 Task: Look for space in Mantes-la-Jolie, France from 6th June, 2023 to 8th June, 2023 for 2 adults in price range Rs.7000 to Rs.12000. Place can be private room with 1  bedroom having 2 beds and 1 bathroom. Property type can be house, flat, guest house. Amenities needed are: wifi. Booking option can be shelf check-in. Required host language is English.
Action: Mouse pressed left at (460, 108)
Screenshot: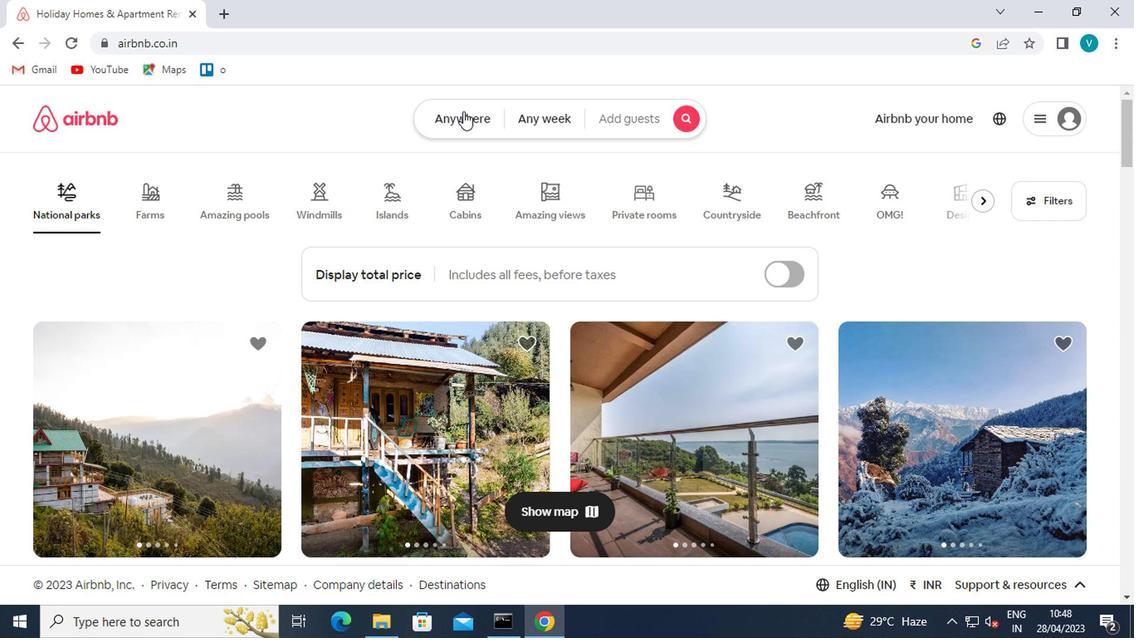 
Action: Mouse moved to (395, 182)
Screenshot: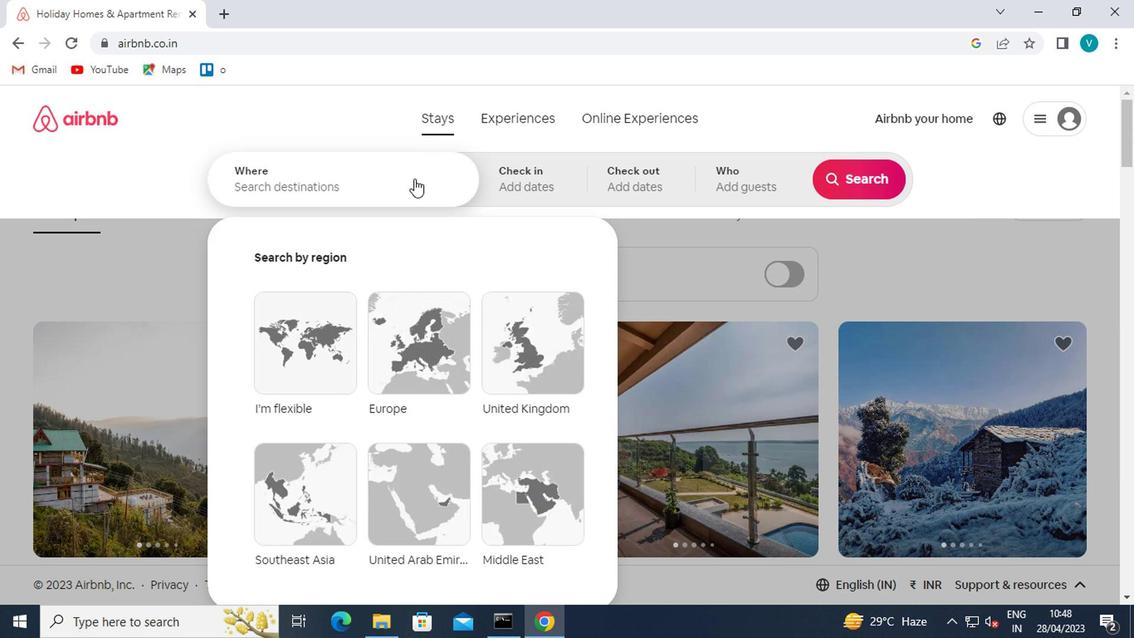 
Action: Mouse pressed left at (395, 182)
Screenshot: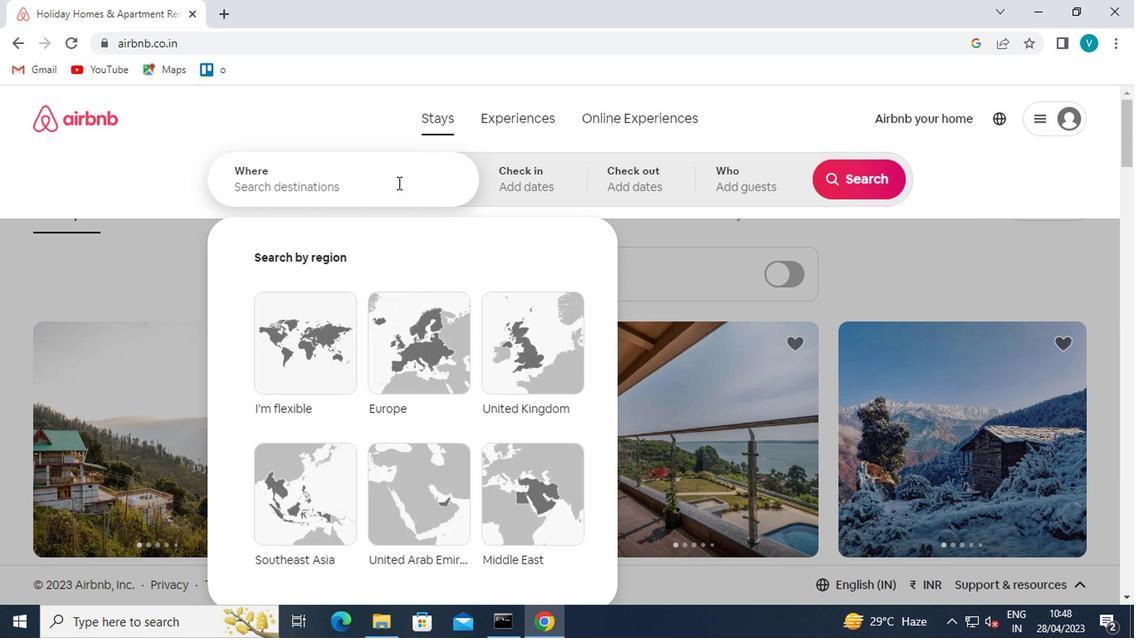 
Action: Key pressed m<Key.caps_lock>antes<Key.down><Key.enter>
Screenshot: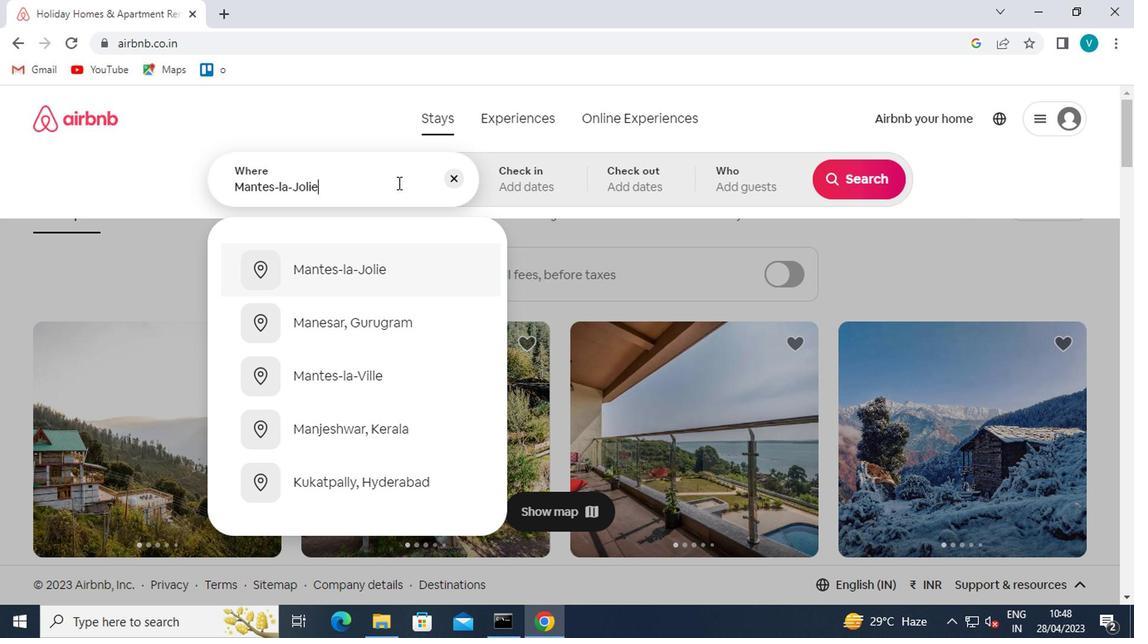 
Action: Mouse moved to (844, 309)
Screenshot: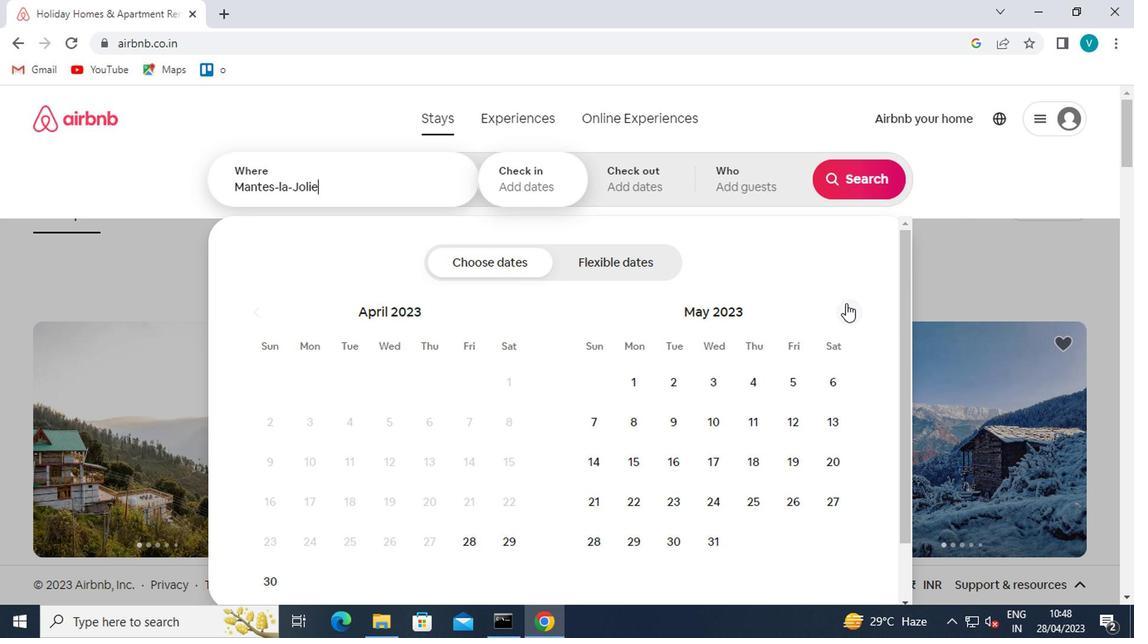 
Action: Mouse pressed left at (844, 309)
Screenshot: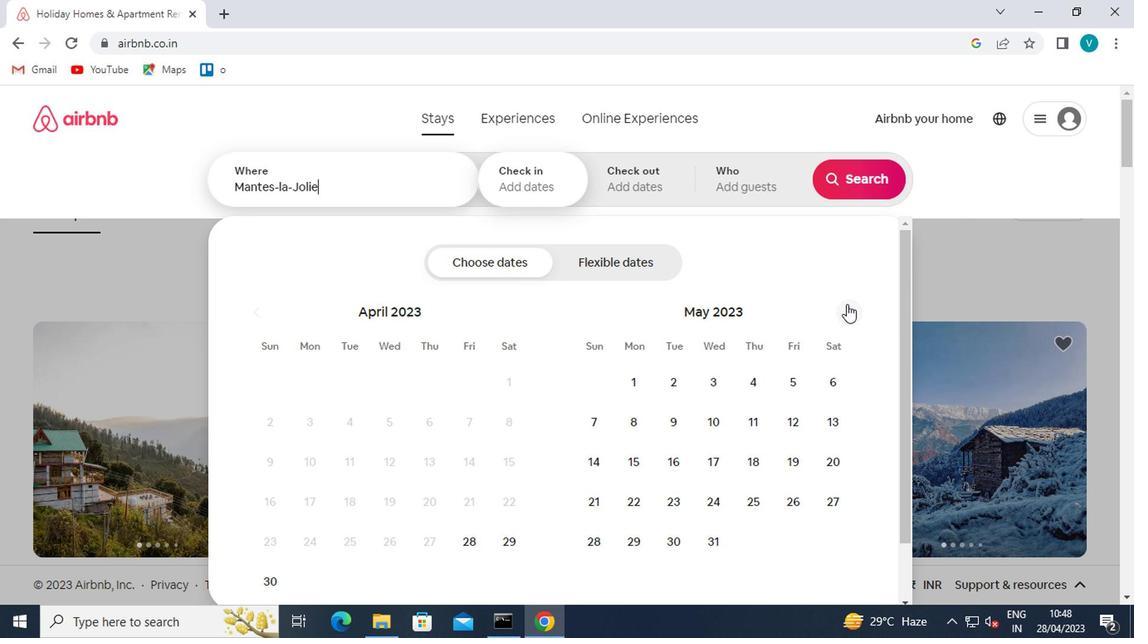 
Action: Mouse moved to (671, 429)
Screenshot: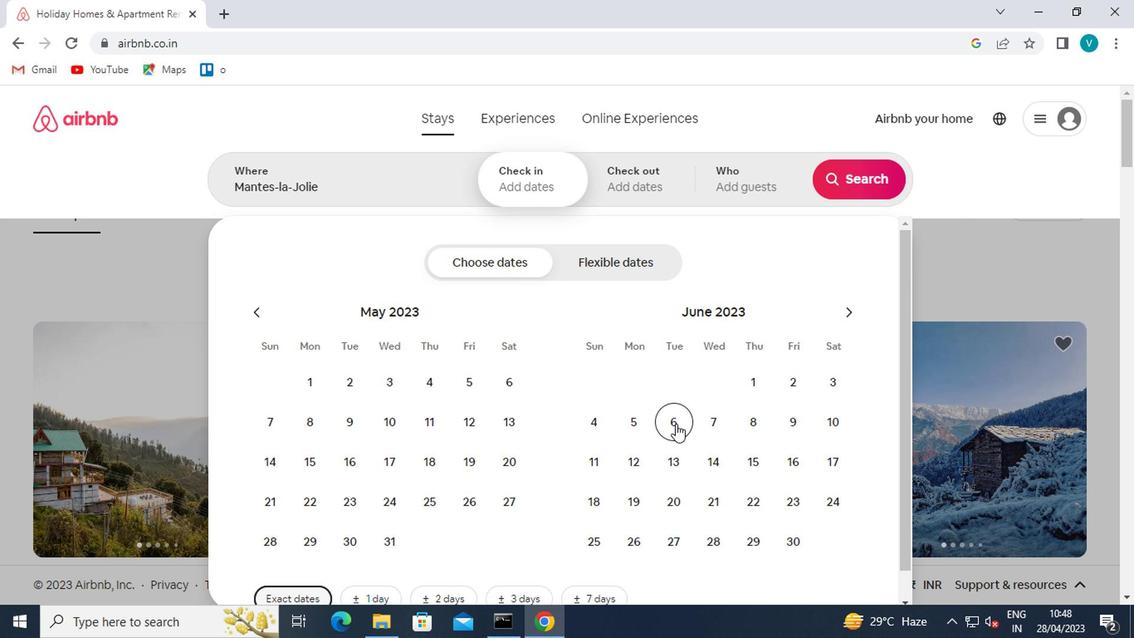 
Action: Mouse pressed left at (671, 429)
Screenshot: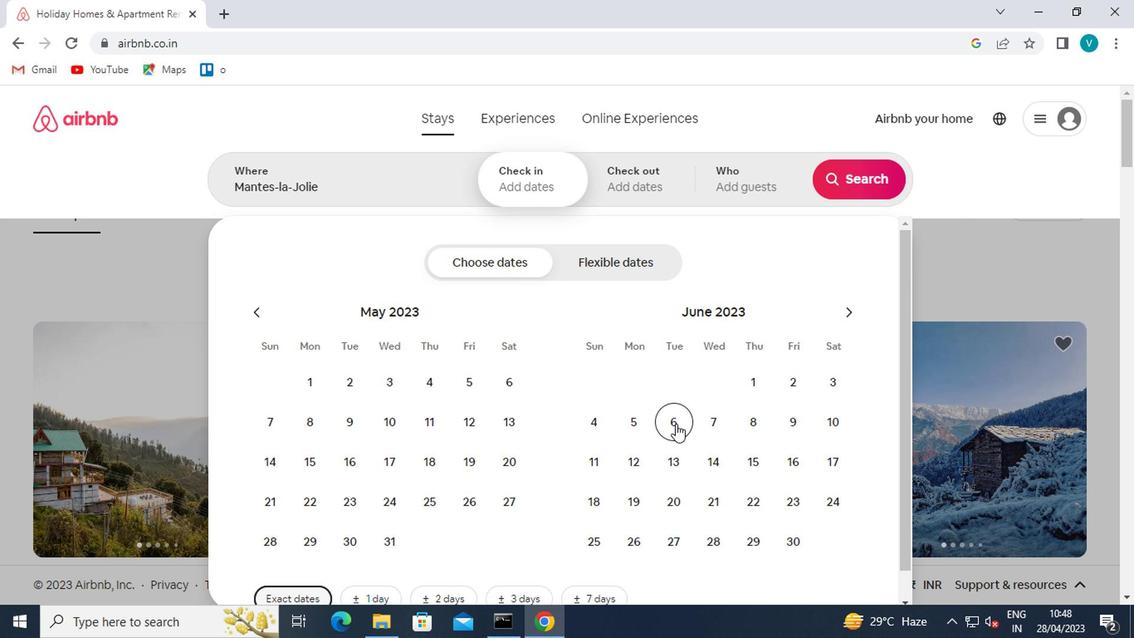 
Action: Mouse moved to (751, 424)
Screenshot: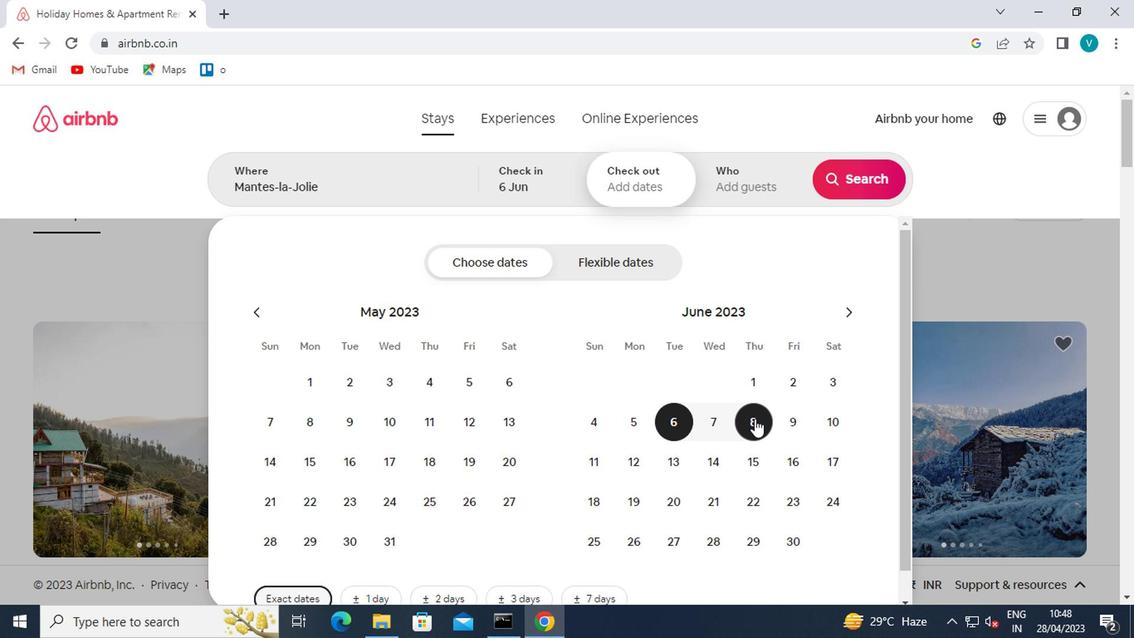 
Action: Mouse pressed left at (751, 424)
Screenshot: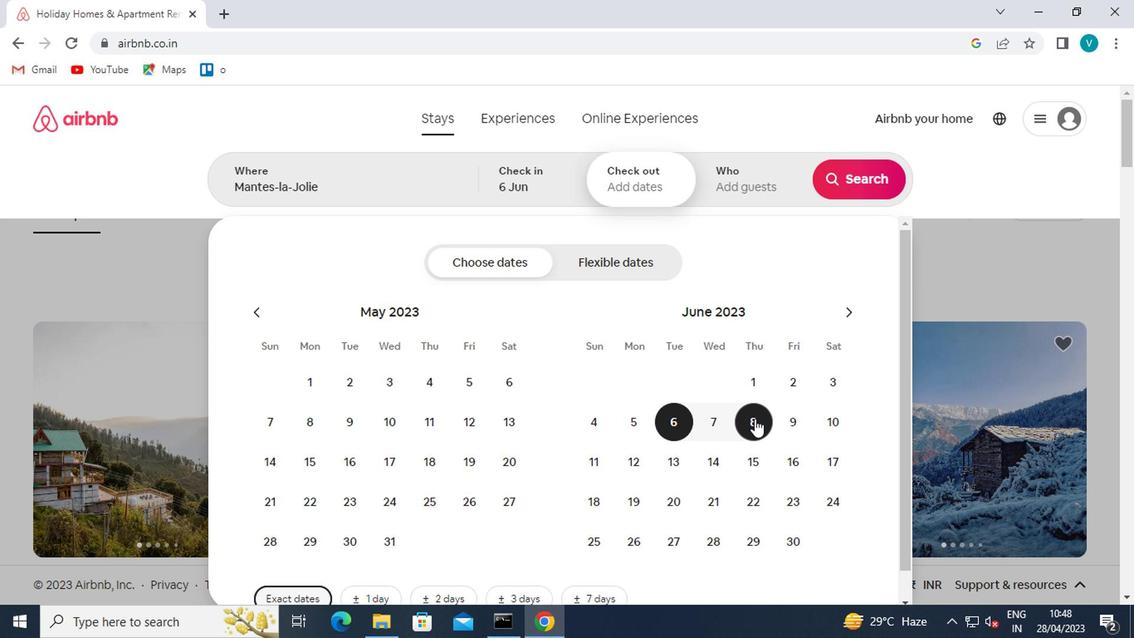 
Action: Mouse moved to (747, 192)
Screenshot: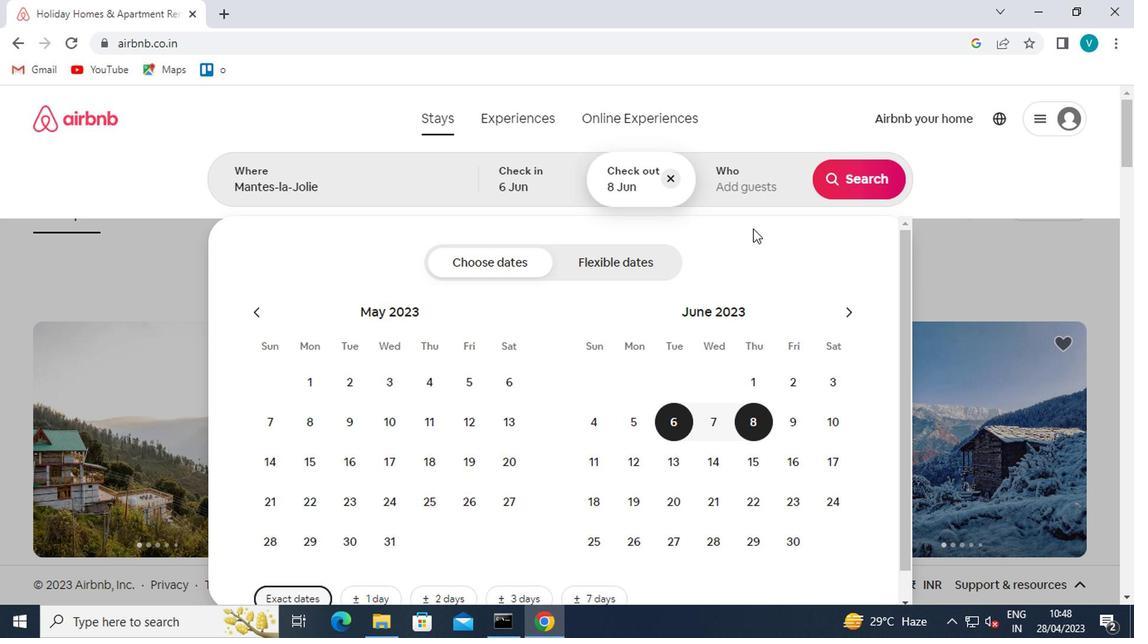 
Action: Mouse pressed left at (747, 192)
Screenshot: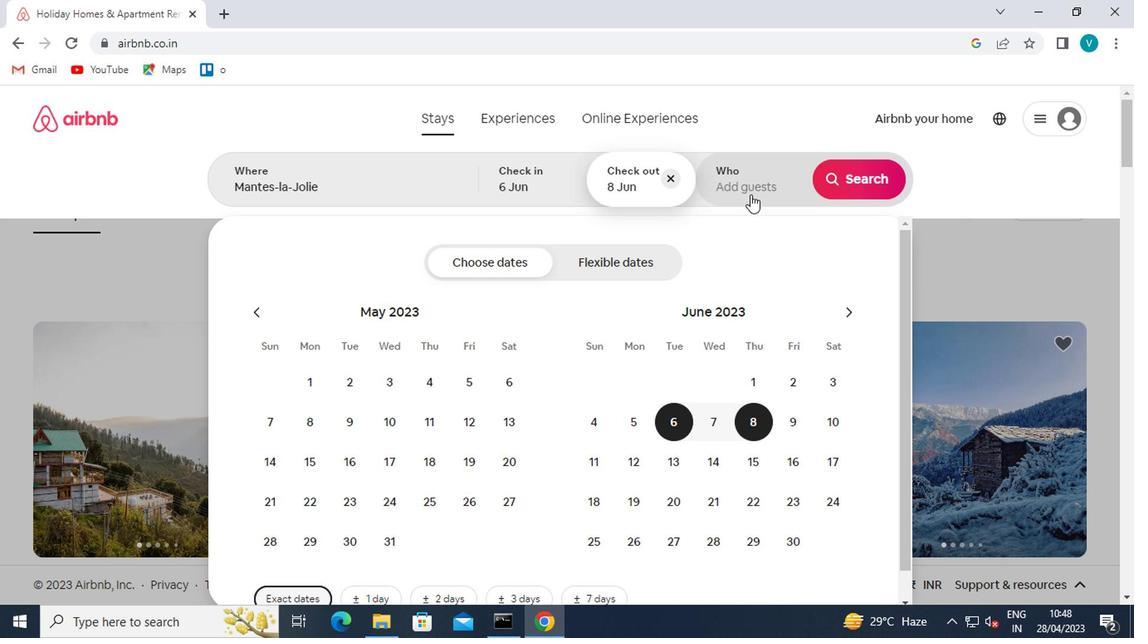 
Action: Mouse moved to (867, 274)
Screenshot: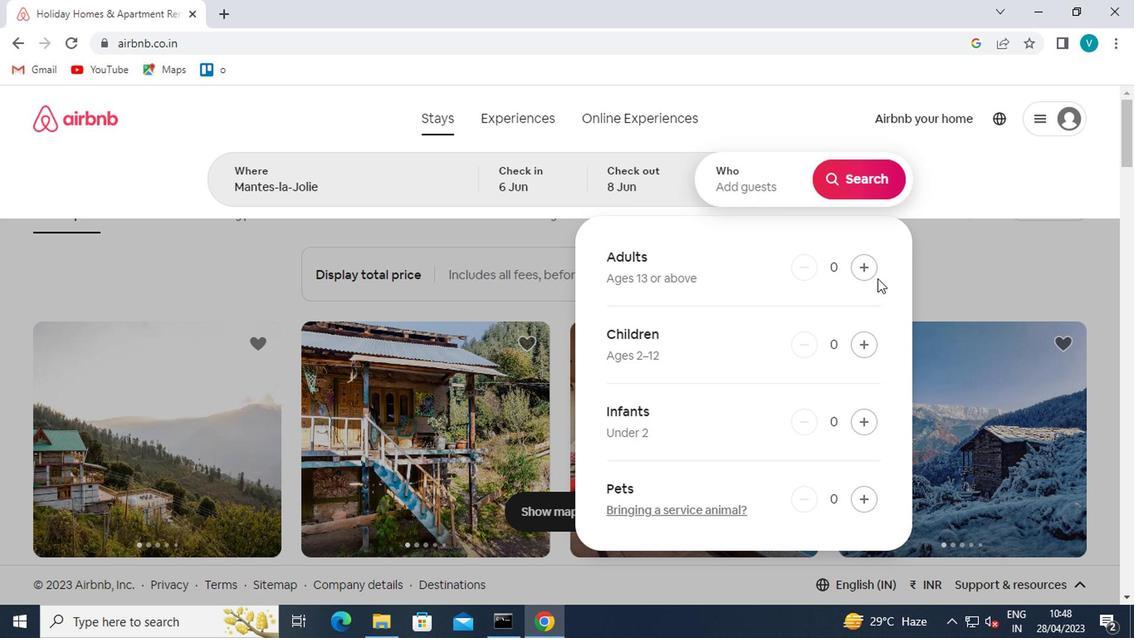 
Action: Mouse pressed left at (867, 274)
Screenshot: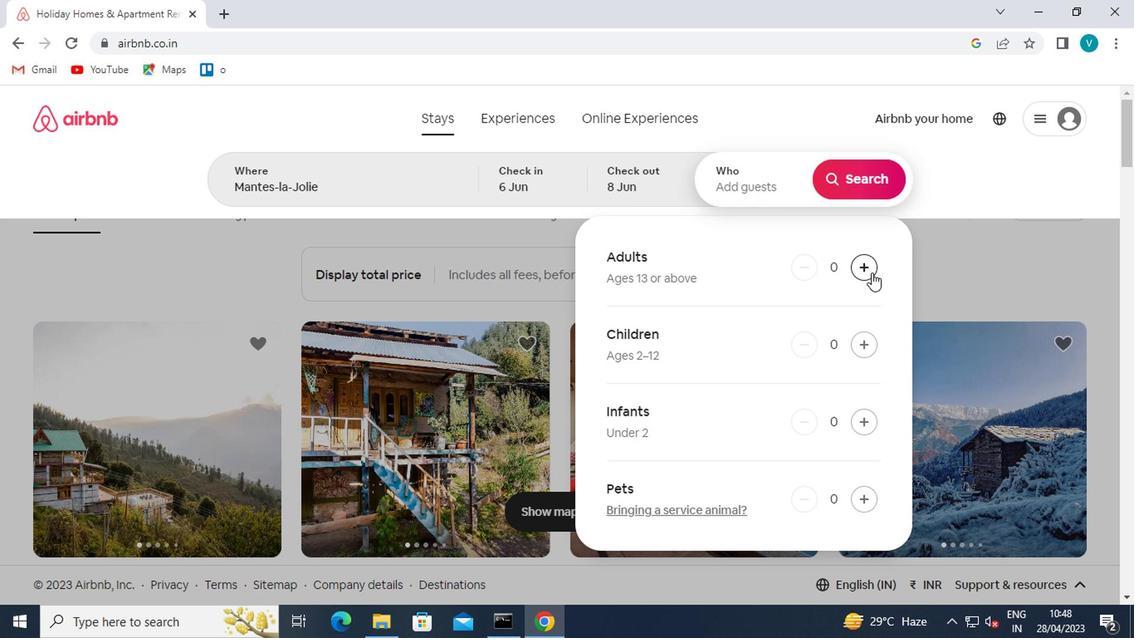 
Action: Mouse pressed left at (867, 274)
Screenshot: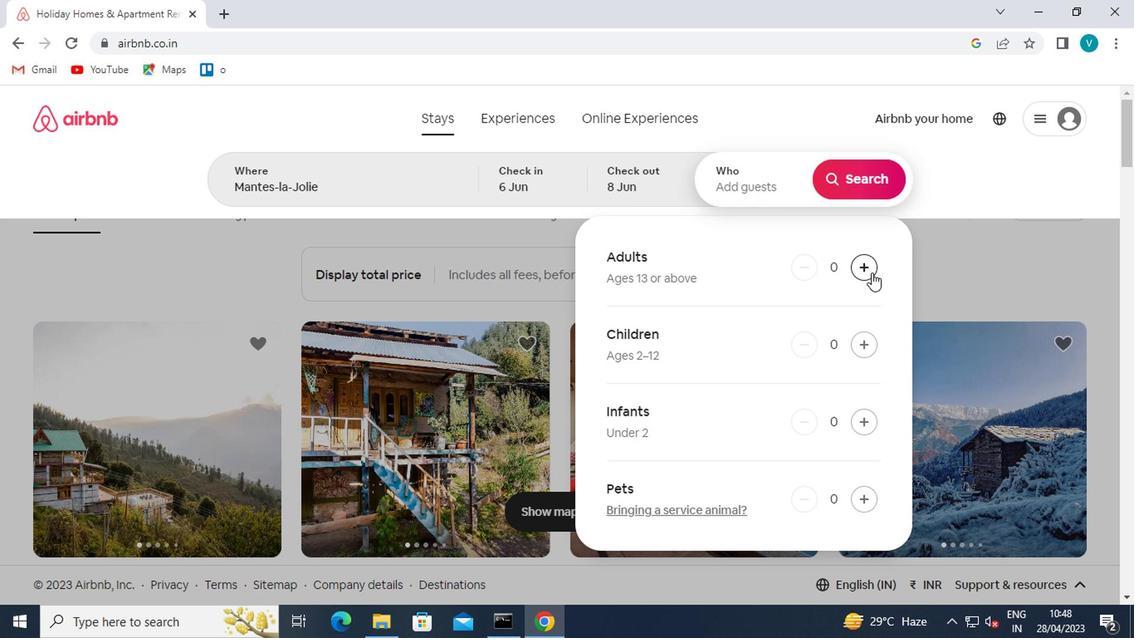 
Action: Mouse moved to (869, 174)
Screenshot: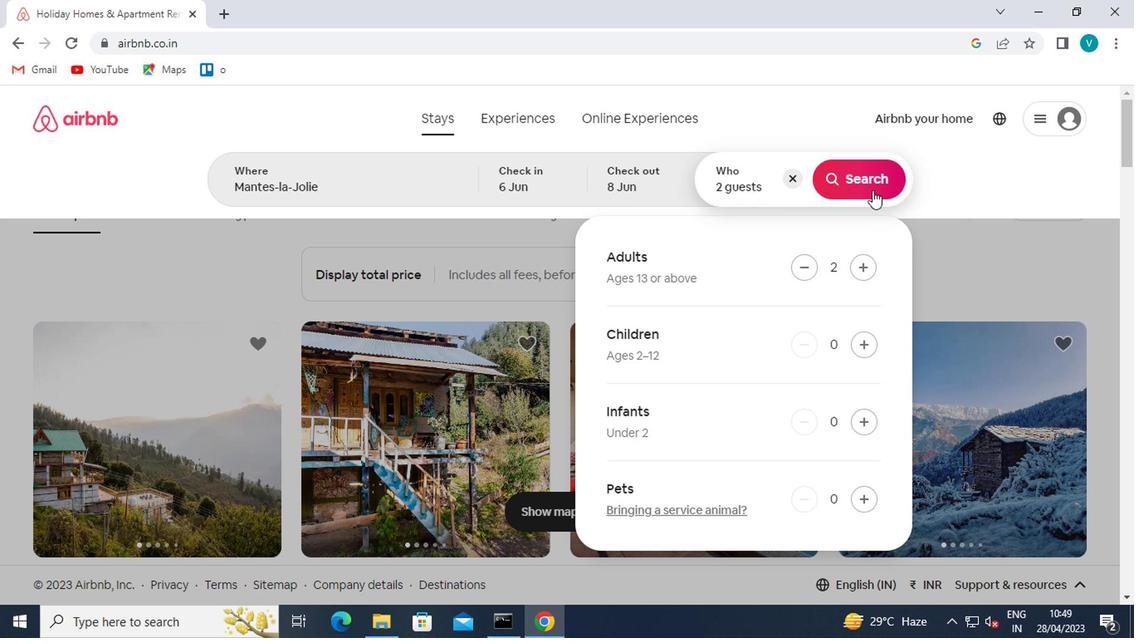 
Action: Mouse pressed left at (869, 174)
Screenshot: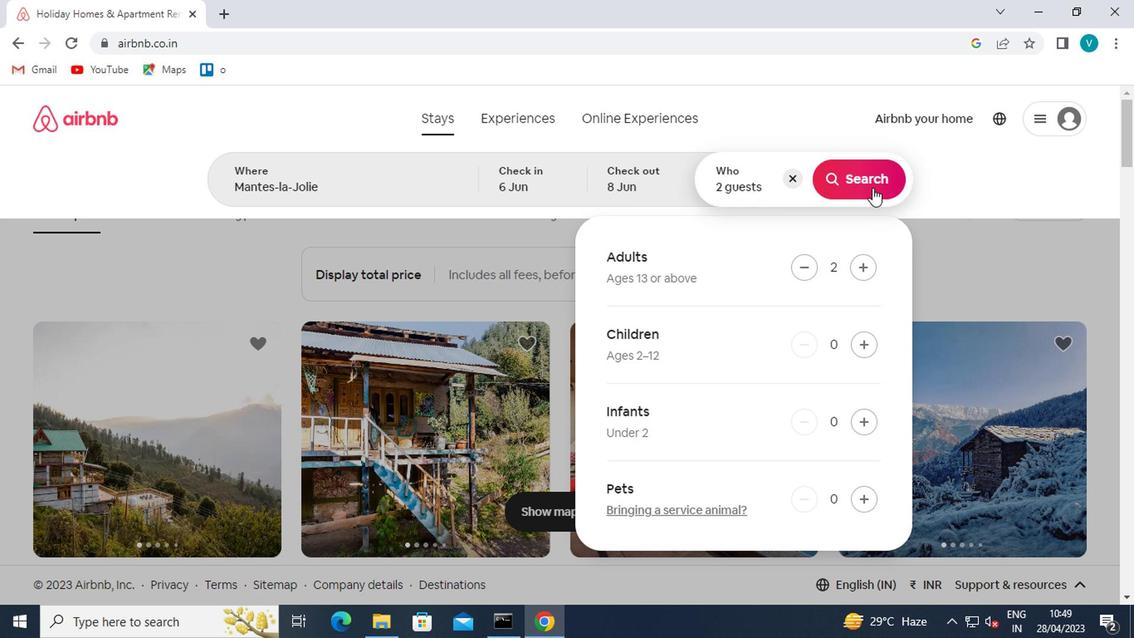
Action: Mouse moved to (1063, 174)
Screenshot: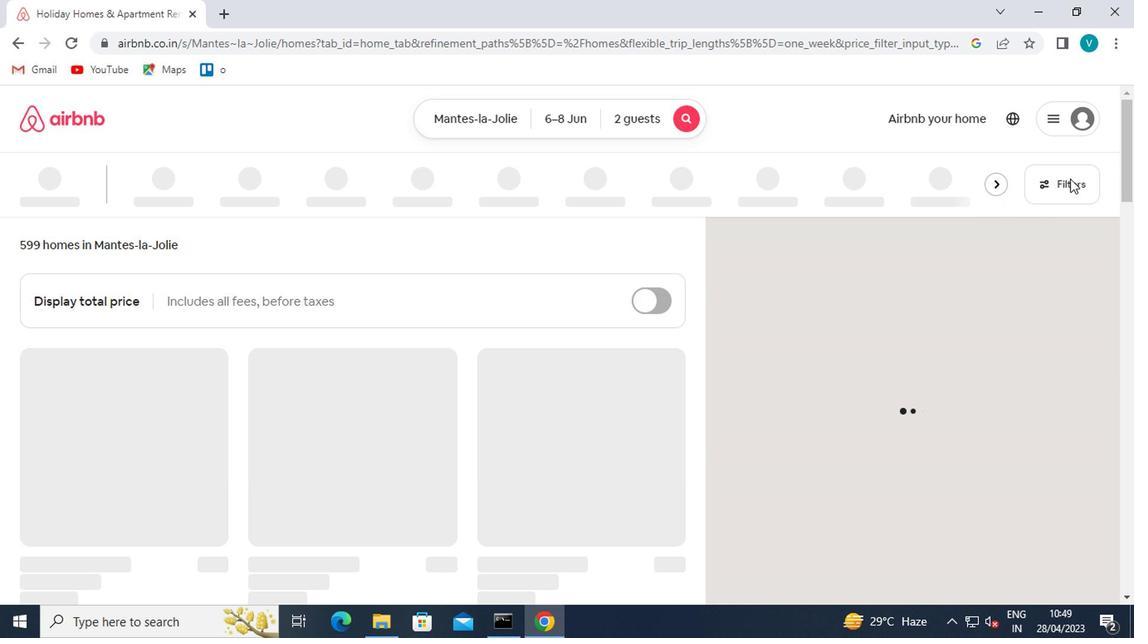 
Action: Mouse pressed left at (1063, 174)
Screenshot: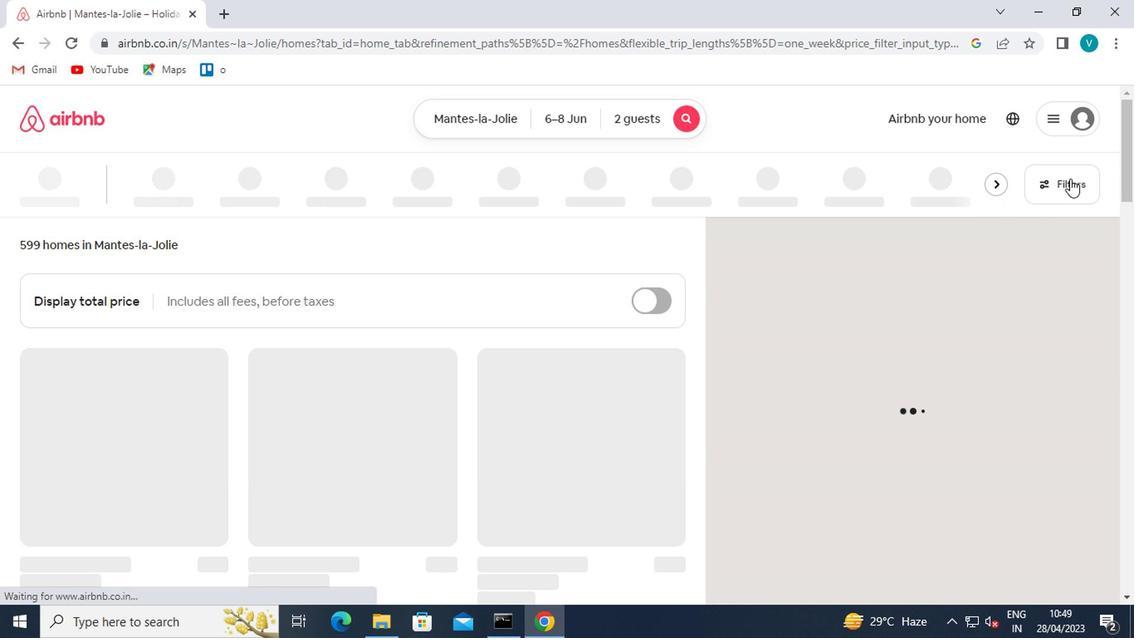 
Action: Mouse moved to (524, 403)
Screenshot: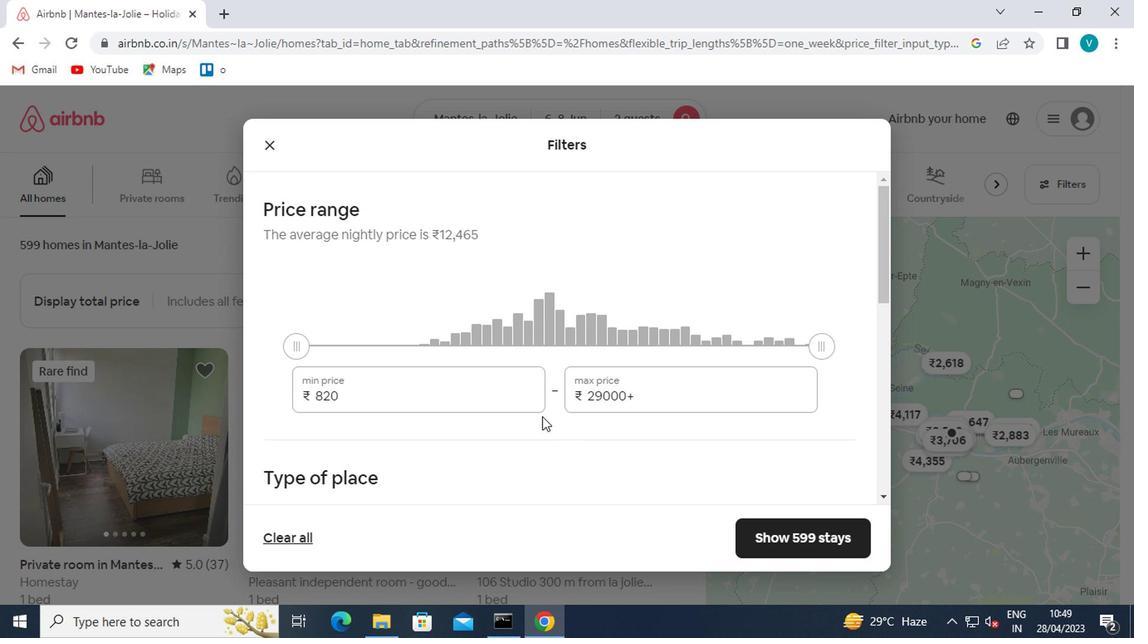 
Action: Mouse pressed left at (524, 403)
Screenshot: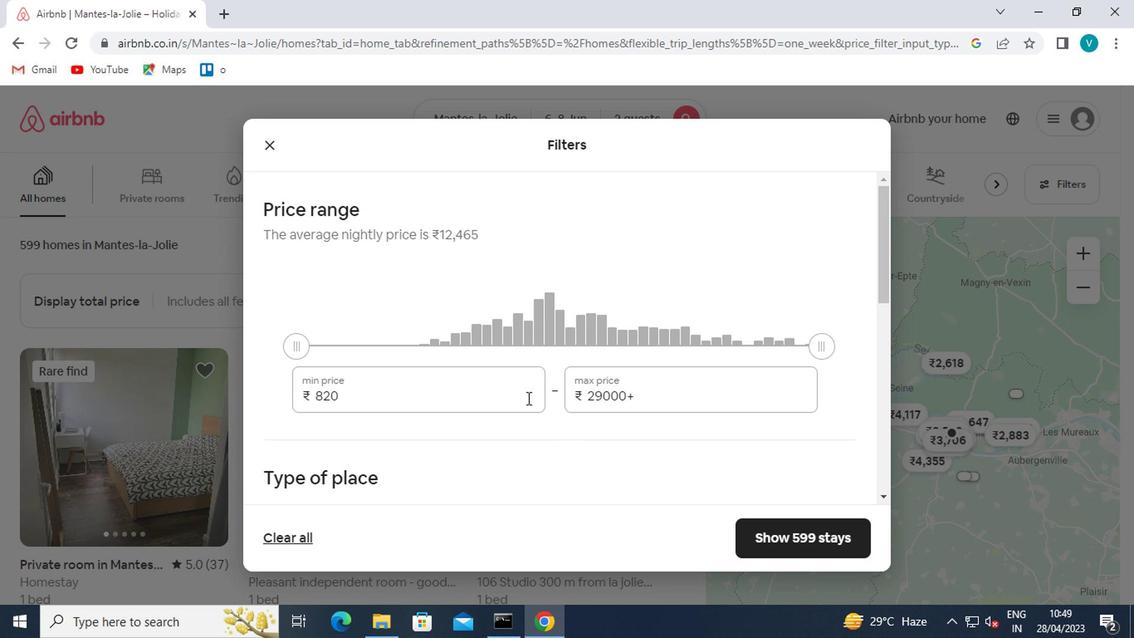 
Action: Key pressed <Key.backspace><Key.backspace><Key.backspace><Key.backspace><Key.backspace>7000<Key.tab>12000
Screenshot: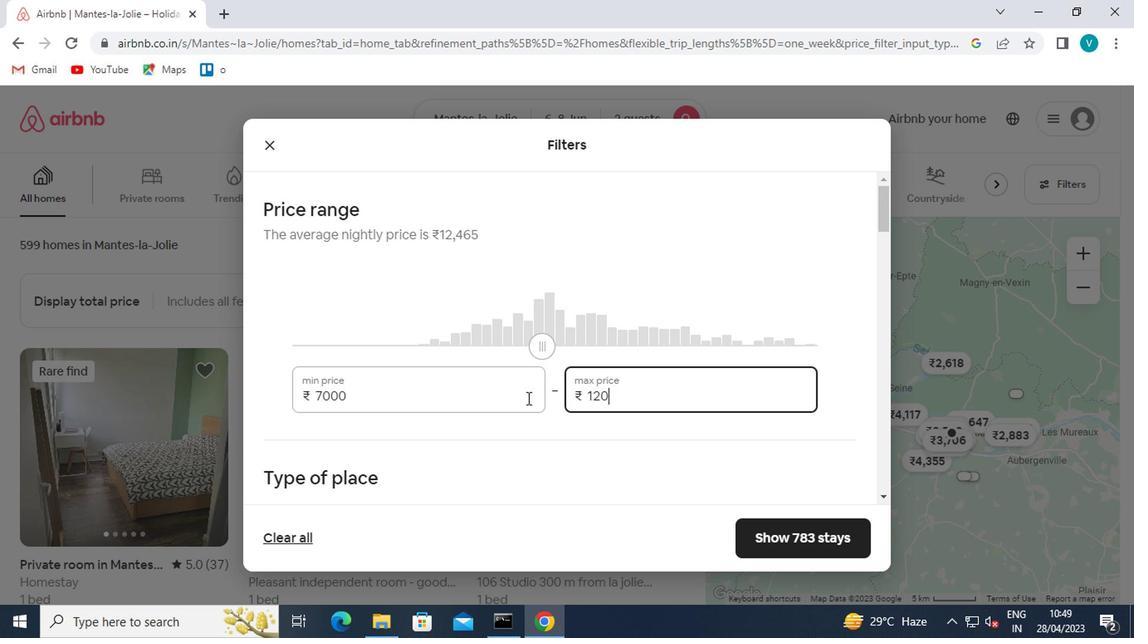 
Action: Mouse scrolled (524, 401) with delta (0, -1)
Screenshot: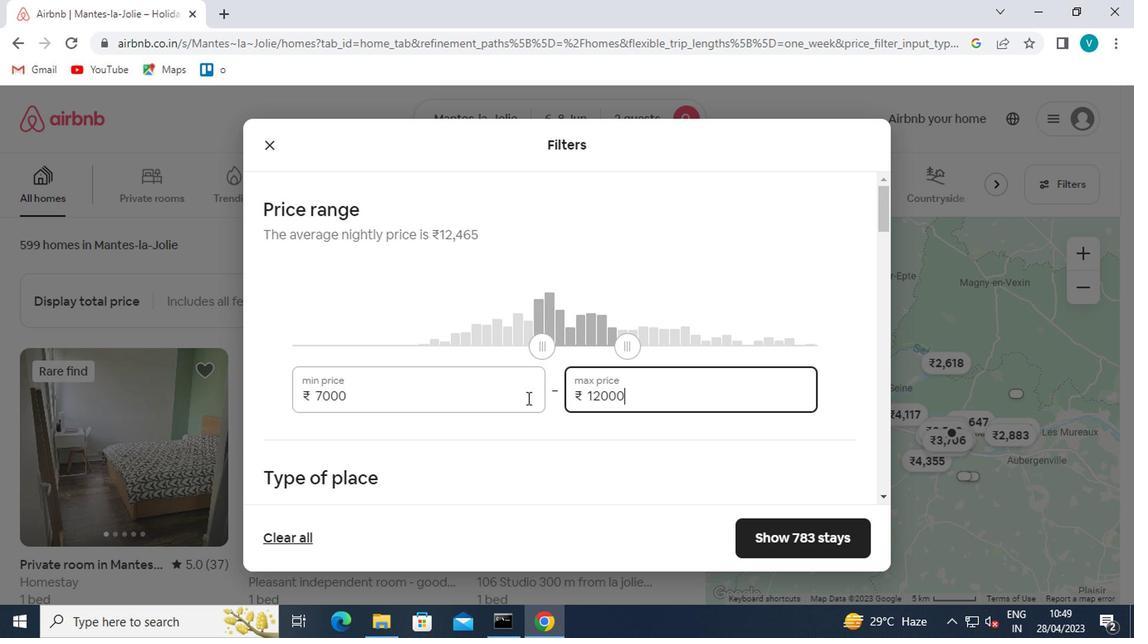 
Action: Mouse scrolled (524, 401) with delta (0, -1)
Screenshot: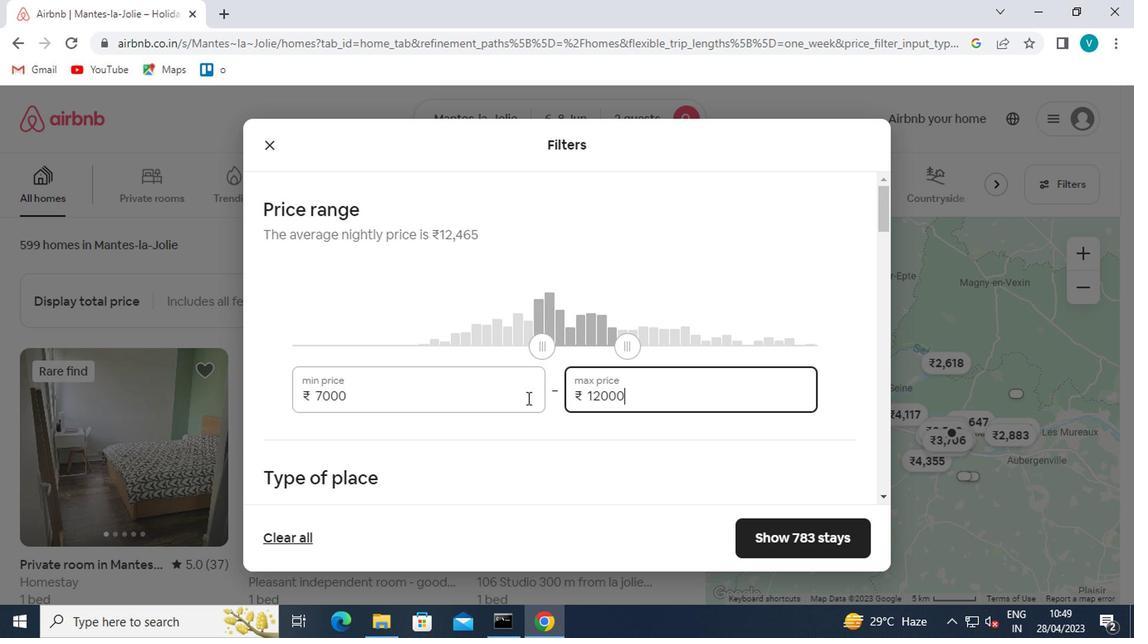 
Action: Mouse moved to (582, 375)
Screenshot: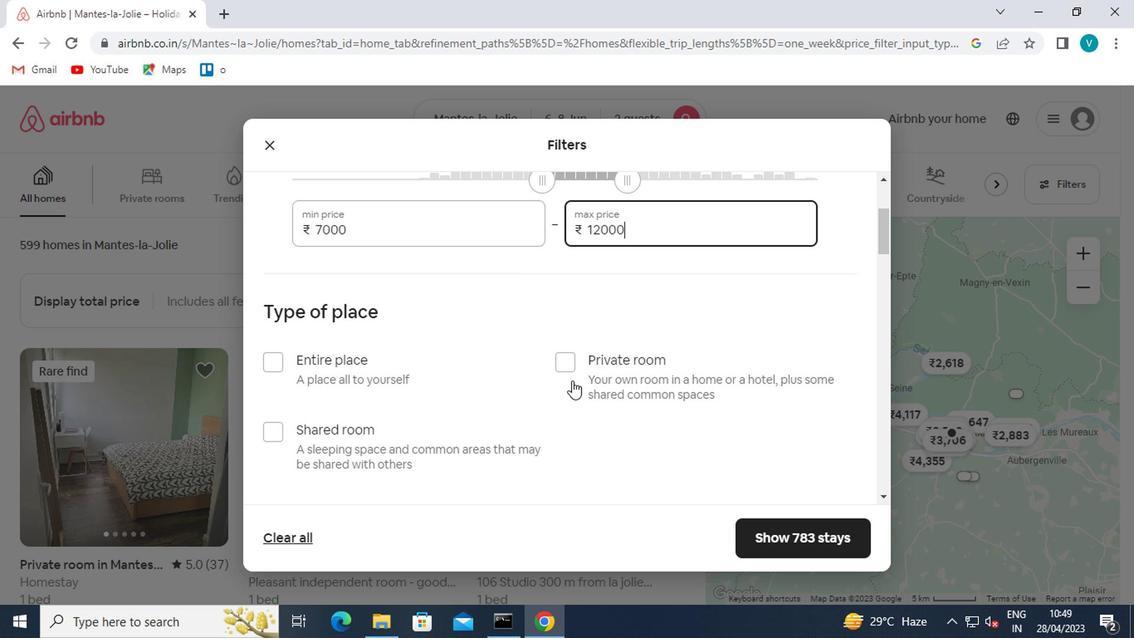 
Action: Mouse pressed left at (582, 375)
Screenshot: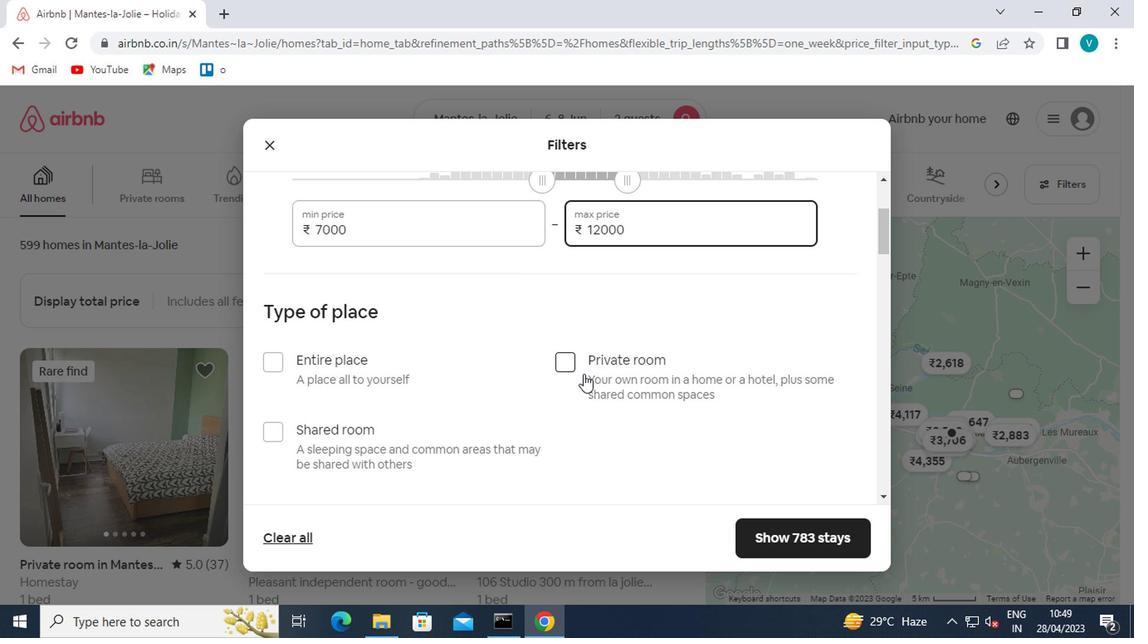 
Action: Mouse moved to (565, 372)
Screenshot: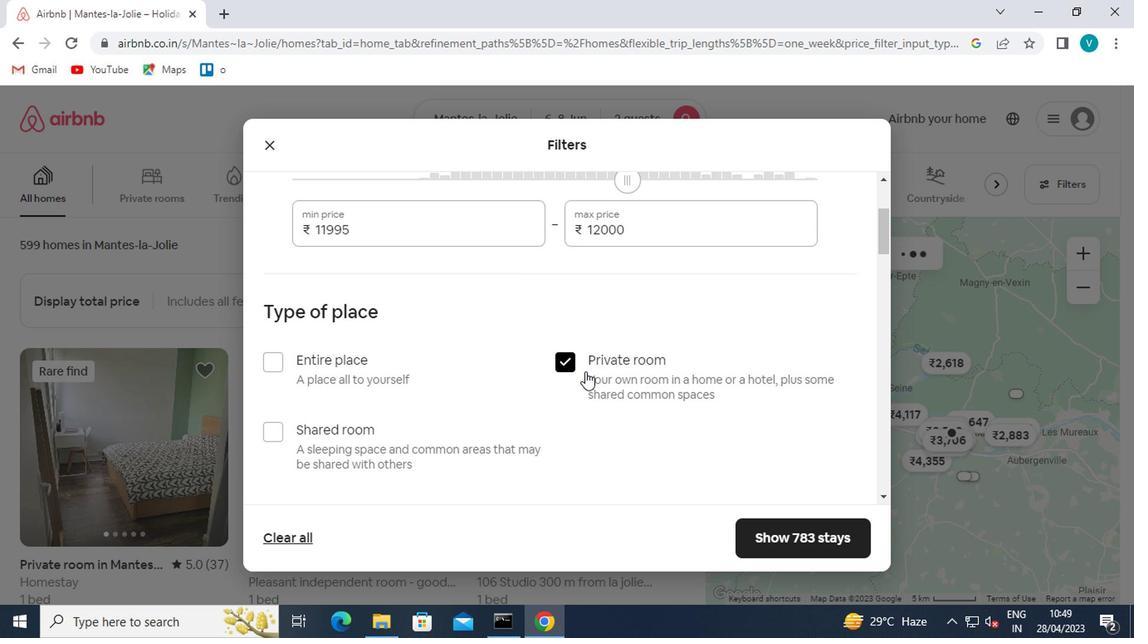 
Action: Mouse scrolled (565, 371) with delta (0, -1)
Screenshot: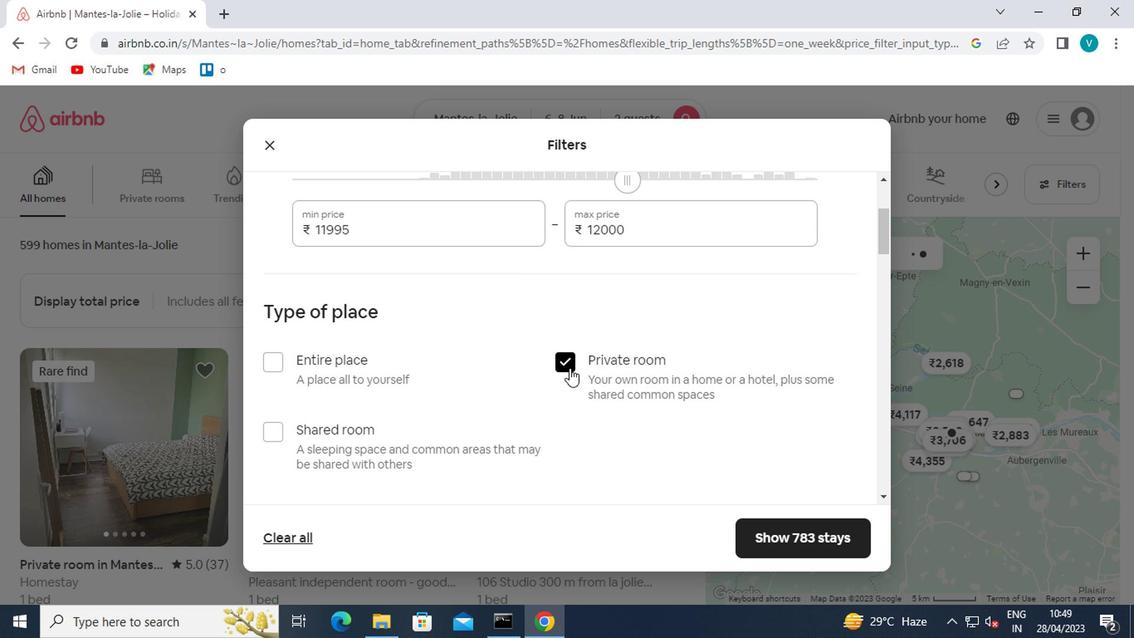 
Action: Mouse scrolled (565, 371) with delta (0, -1)
Screenshot: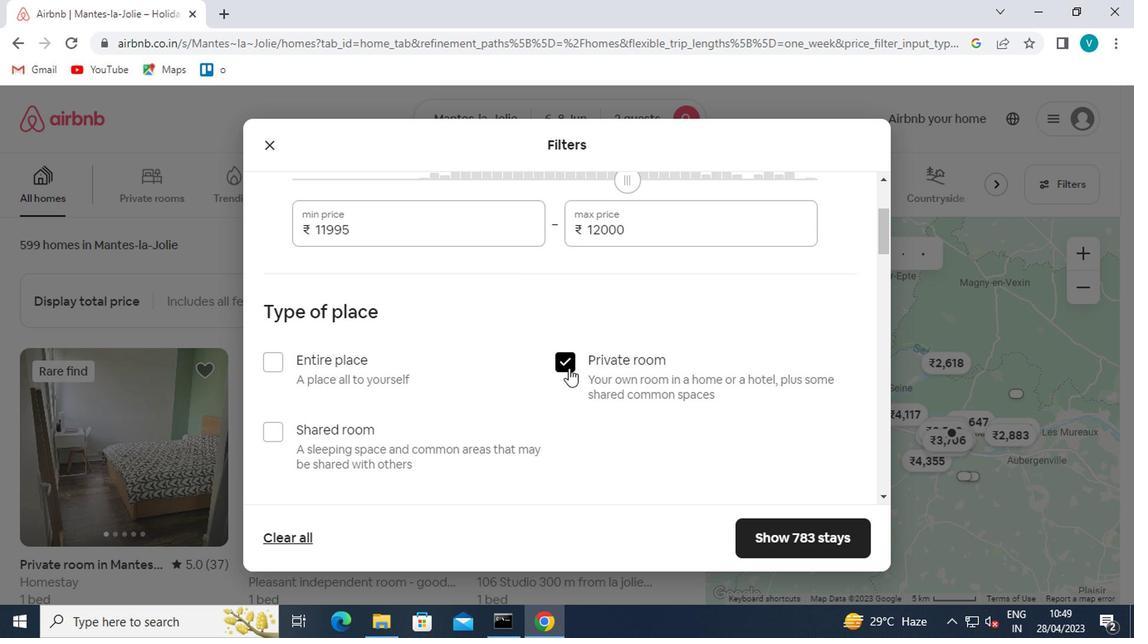
Action: Mouse moved to (550, 381)
Screenshot: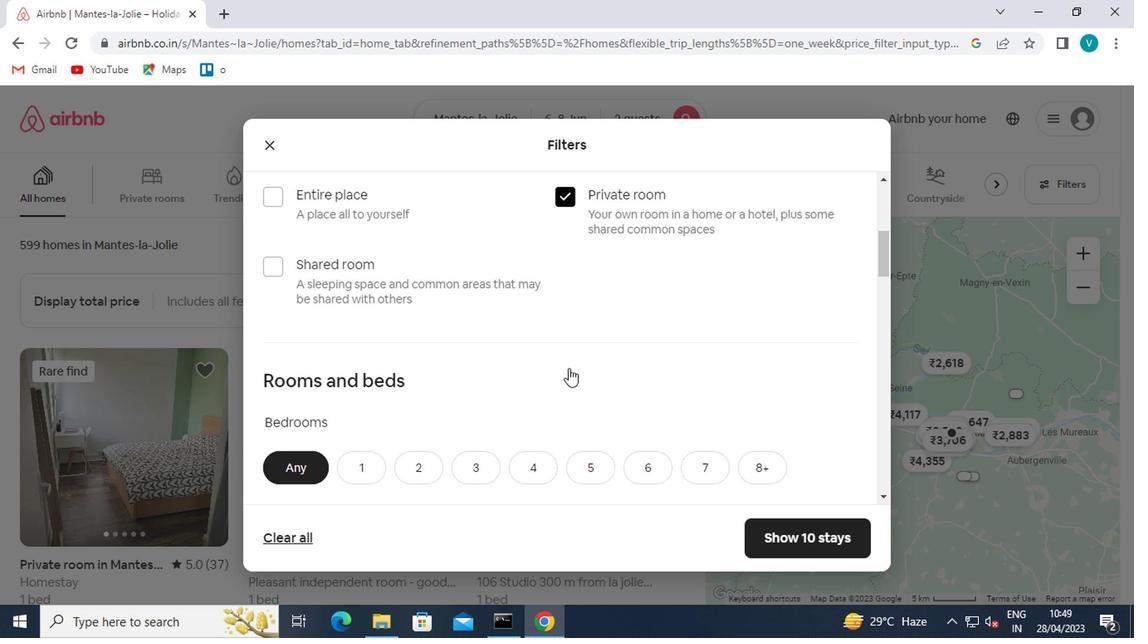 
Action: Mouse scrolled (550, 380) with delta (0, -1)
Screenshot: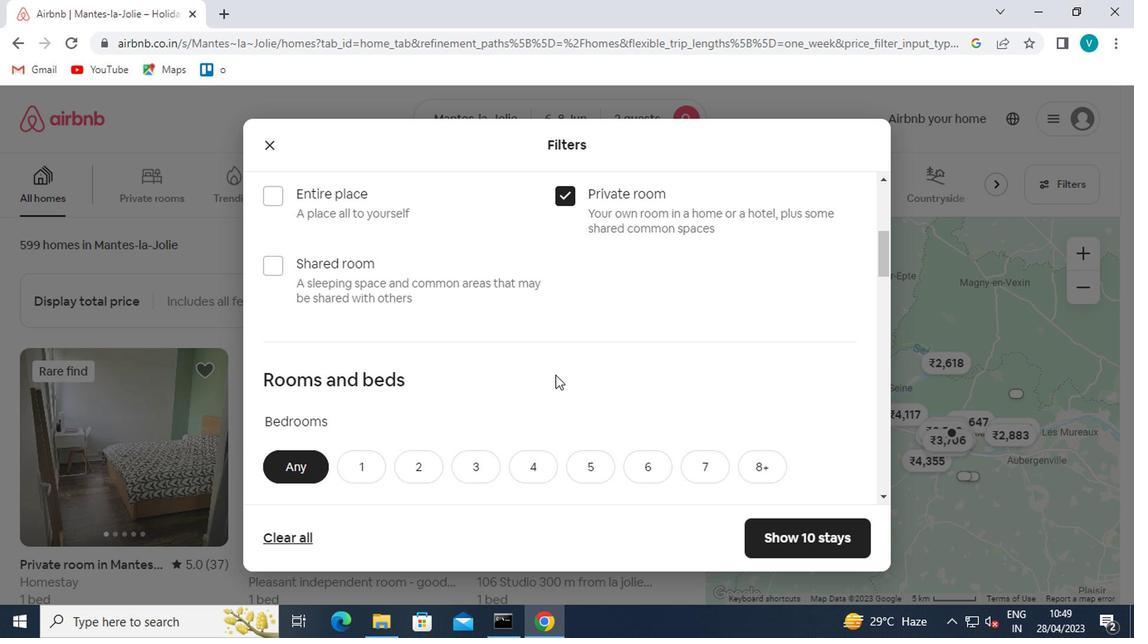
Action: Mouse scrolled (550, 380) with delta (0, -1)
Screenshot: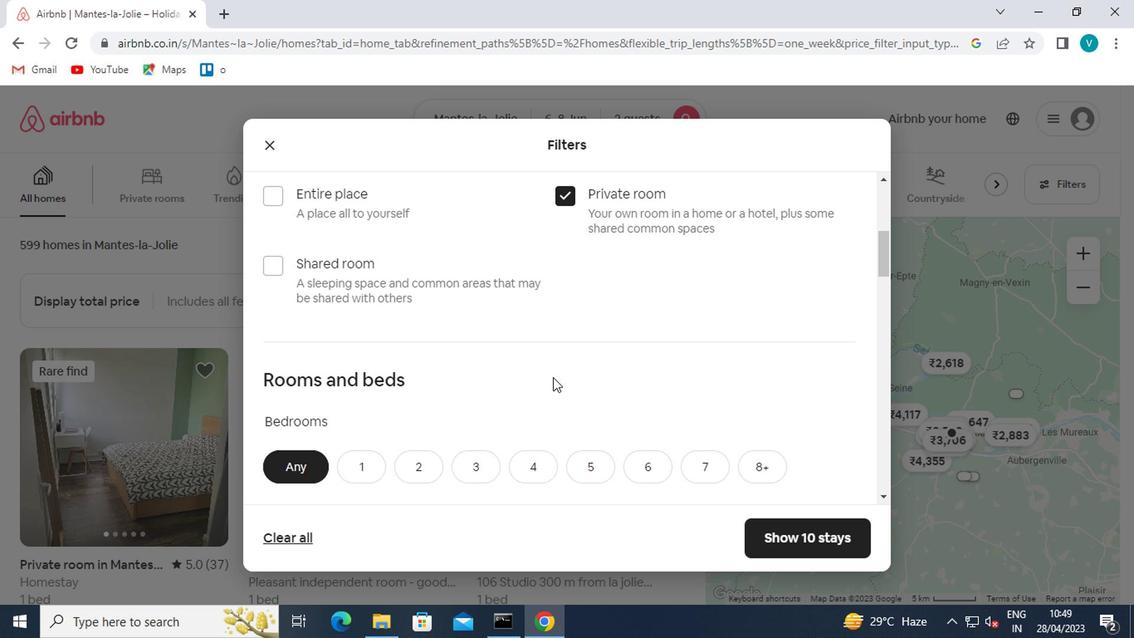 
Action: Mouse moved to (354, 292)
Screenshot: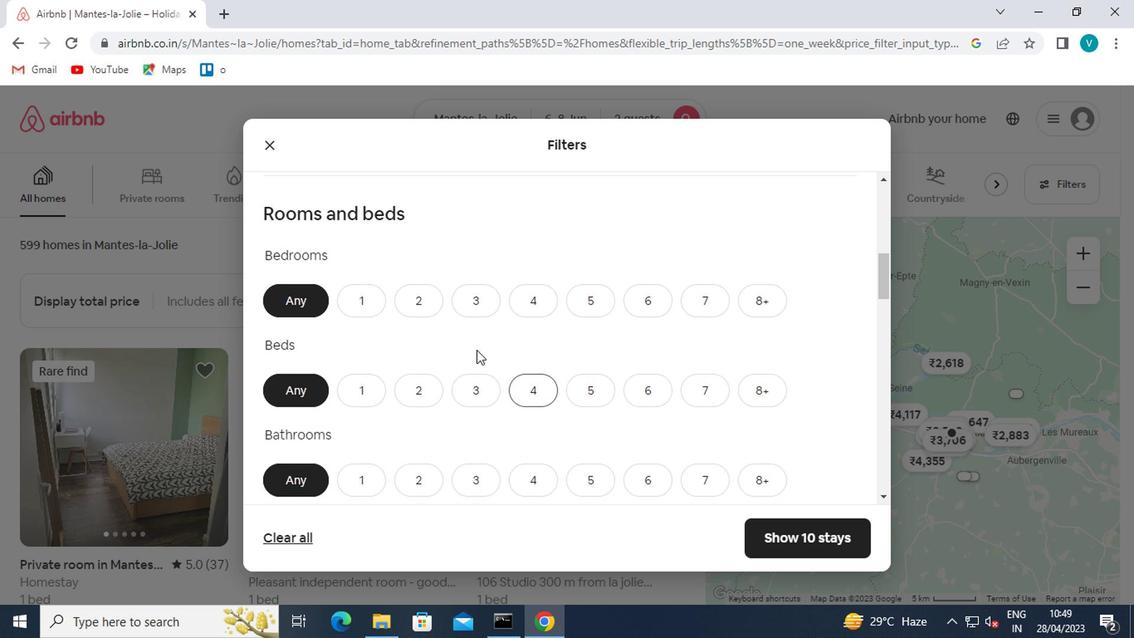 
Action: Mouse pressed left at (354, 292)
Screenshot: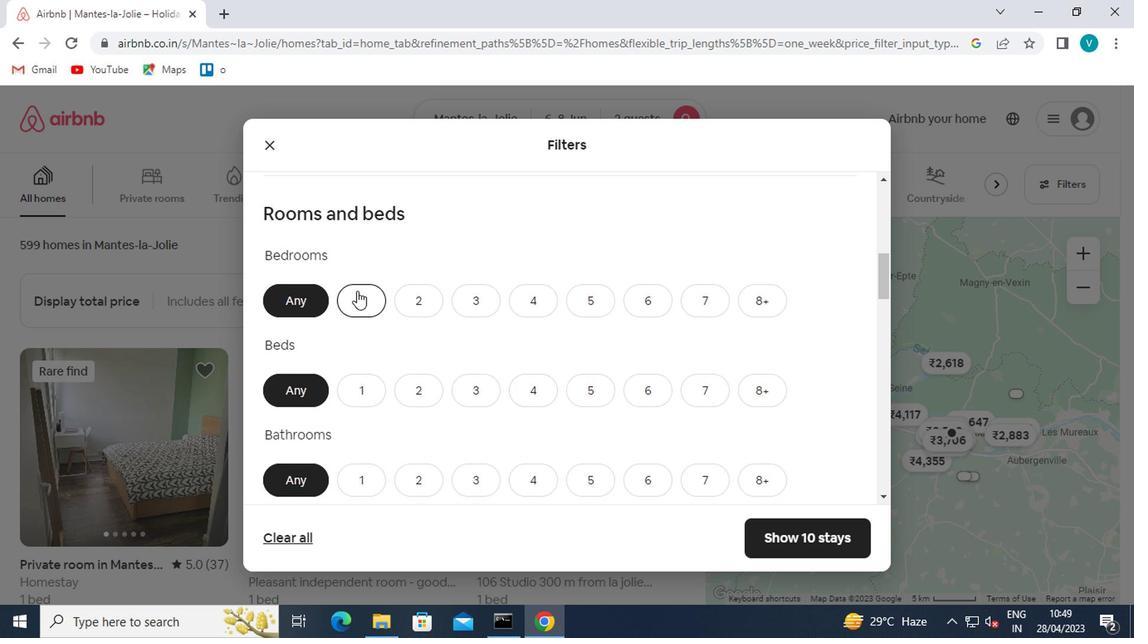 
Action: Mouse moved to (368, 397)
Screenshot: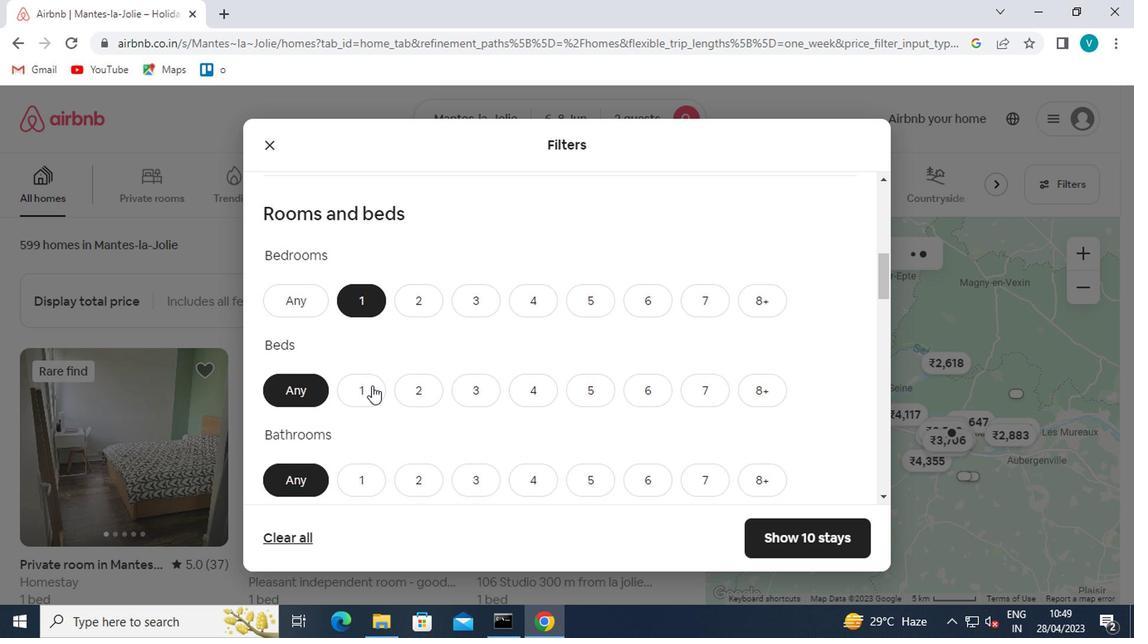 
Action: Mouse pressed left at (368, 397)
Screenshot: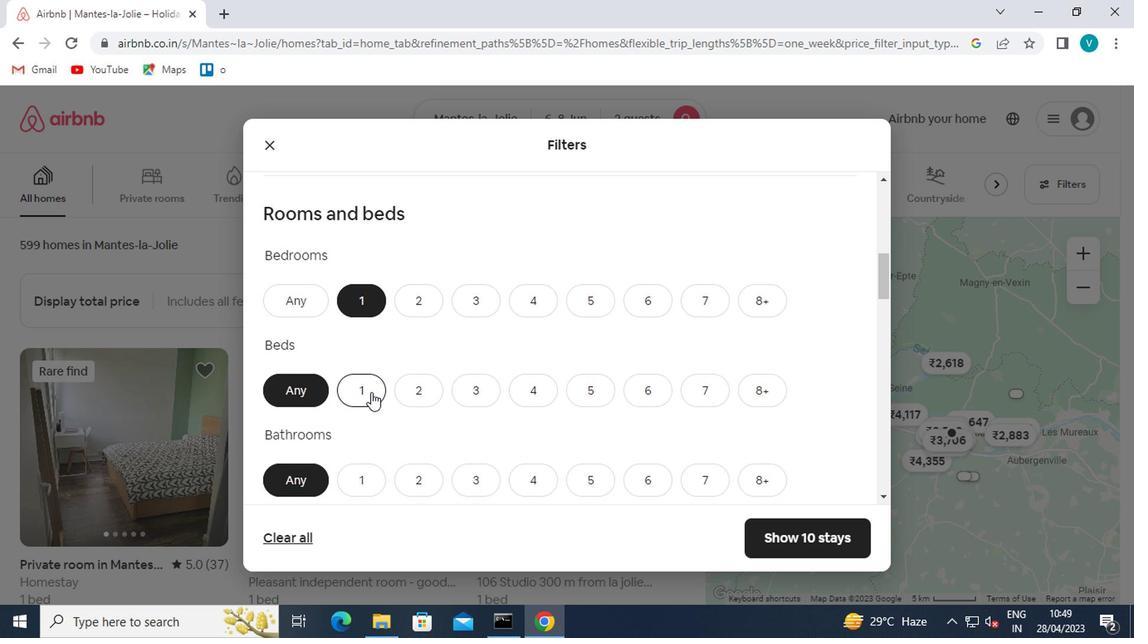 
Action: Mouse moved to (429, 383)
Screenshot: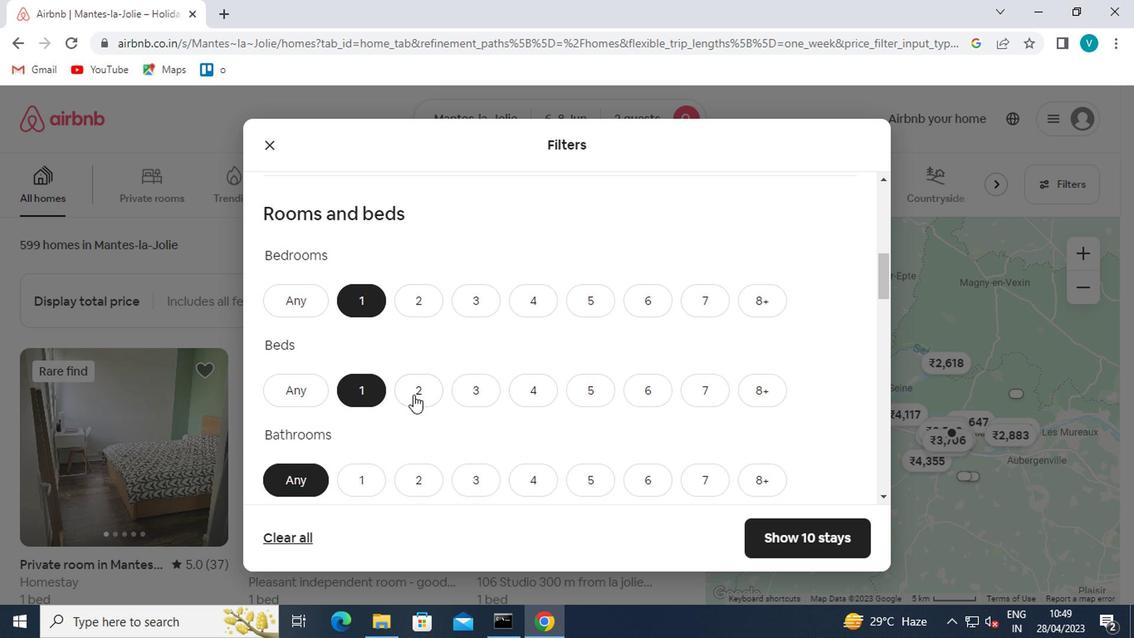 
Action: Mouse pressed left at (429, 383)
Screenshot: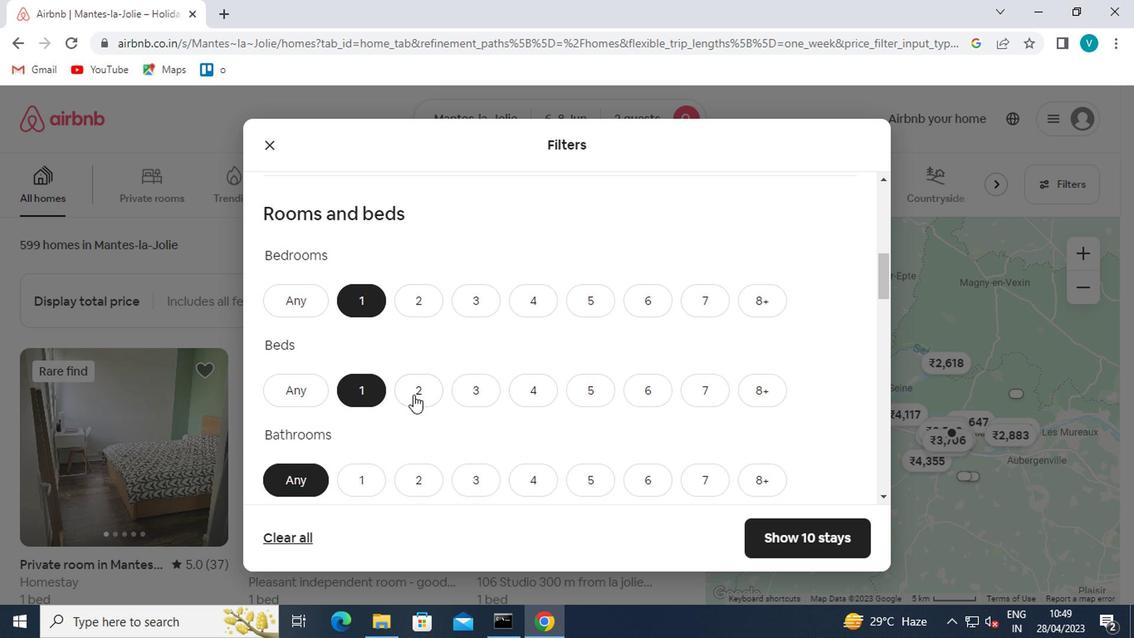 
Action: Mouse moved to (367, 488)
Screenshot: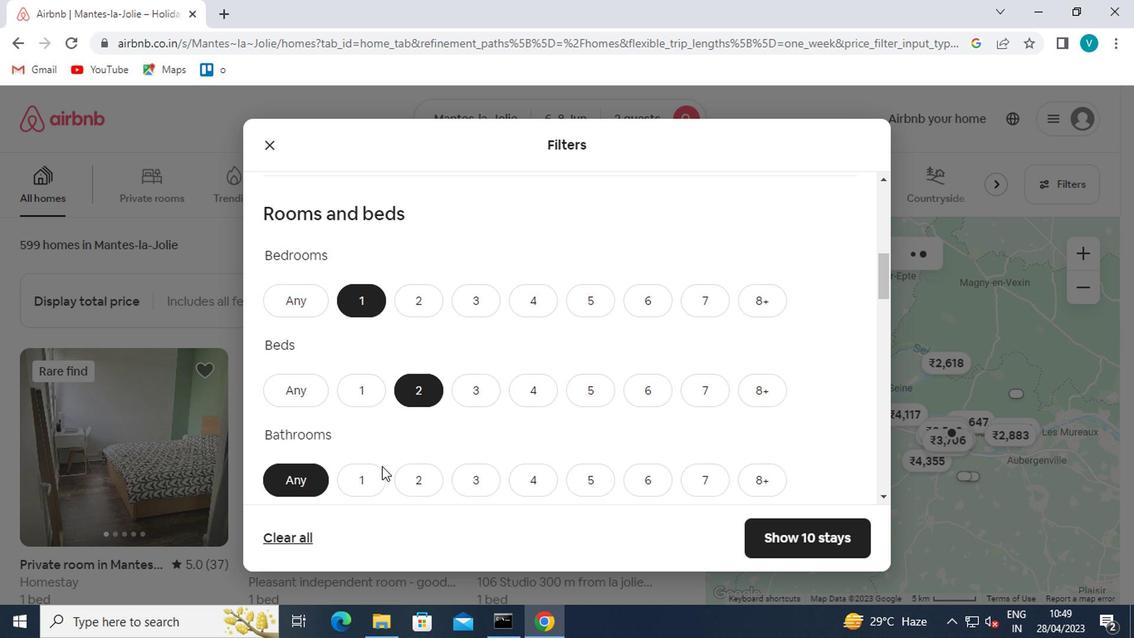 
Action: Mouse pressed left at (367, 488)
Screenshot: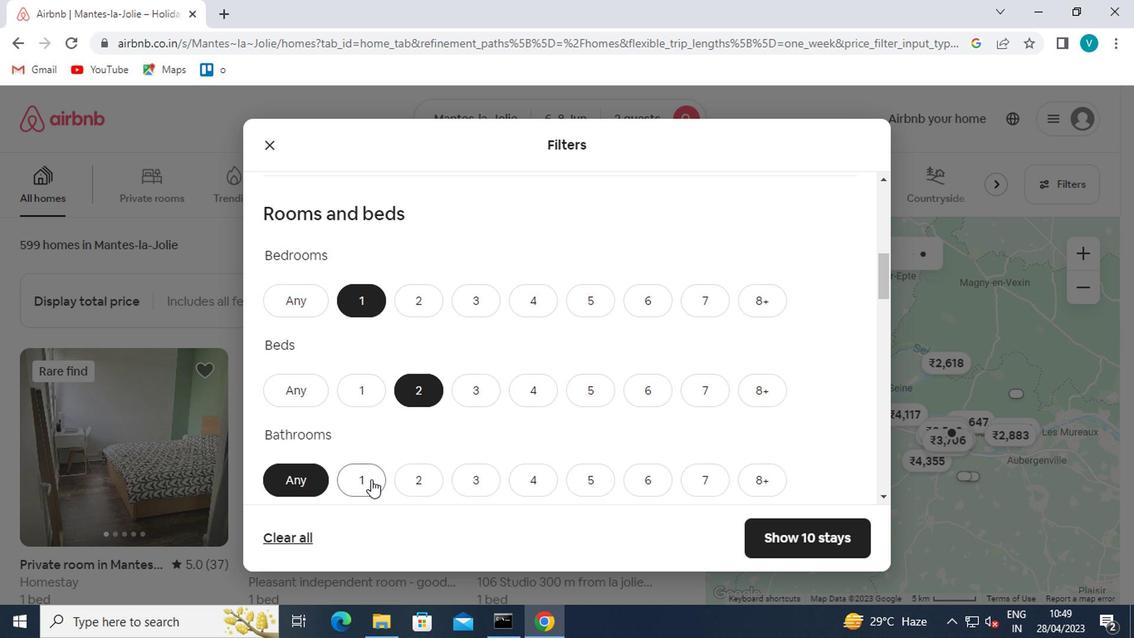 
Action: Mouse moved to (410, 448)
Screenshot: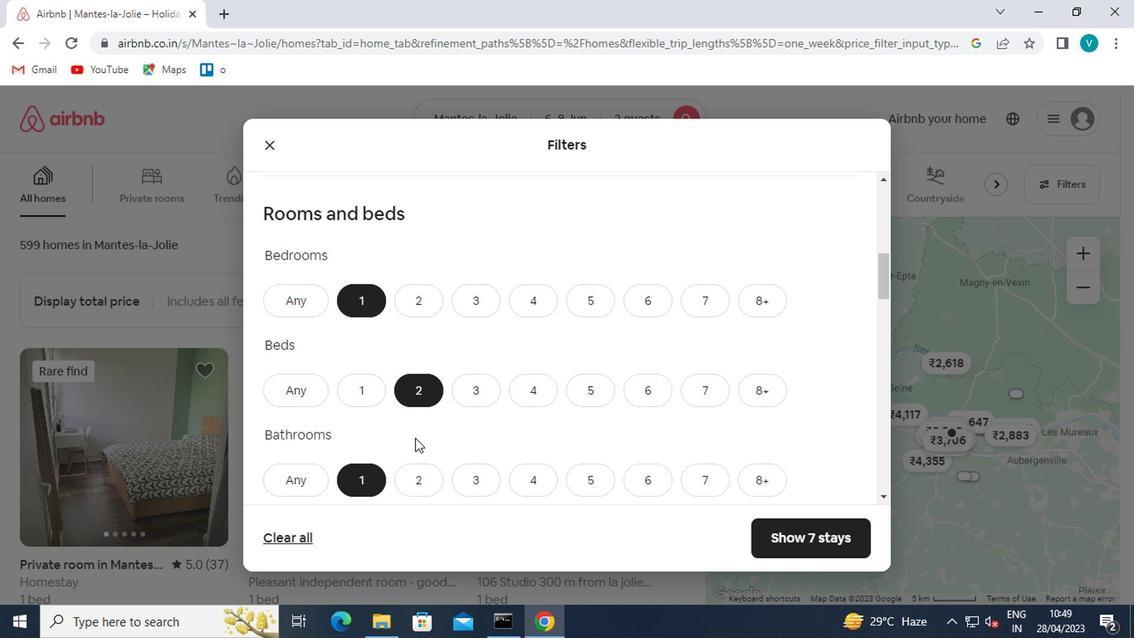
Action: Mouse scrolled (410, 447) with delta (0, 0)
Screenshot: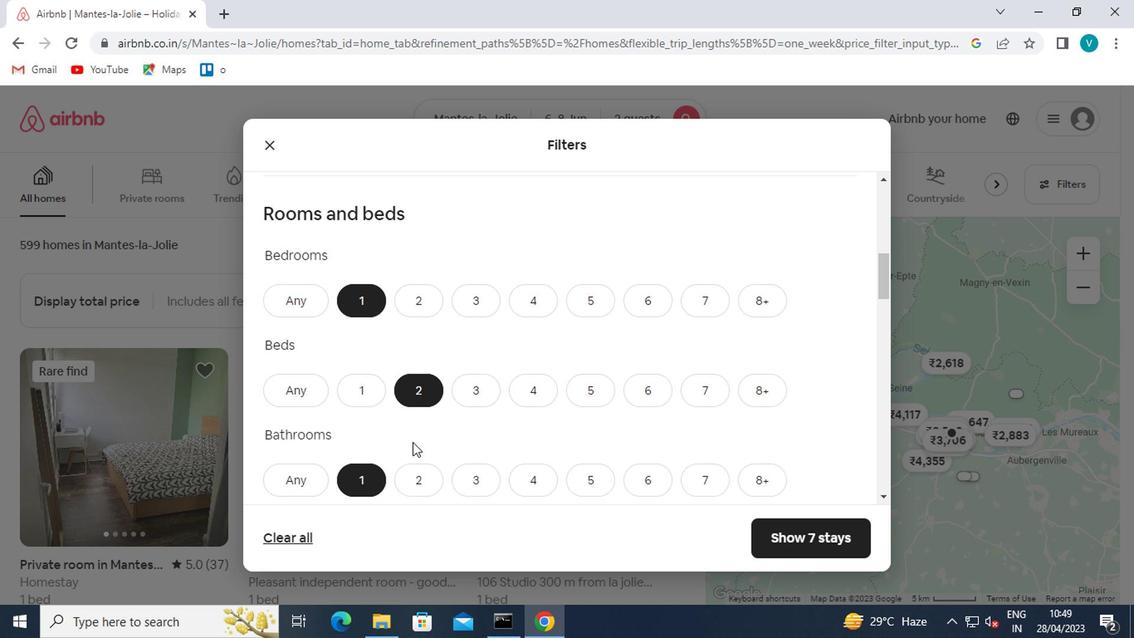 
Action: Mouse scrolled (410, 447) with delta (0, 0)
Screenshot: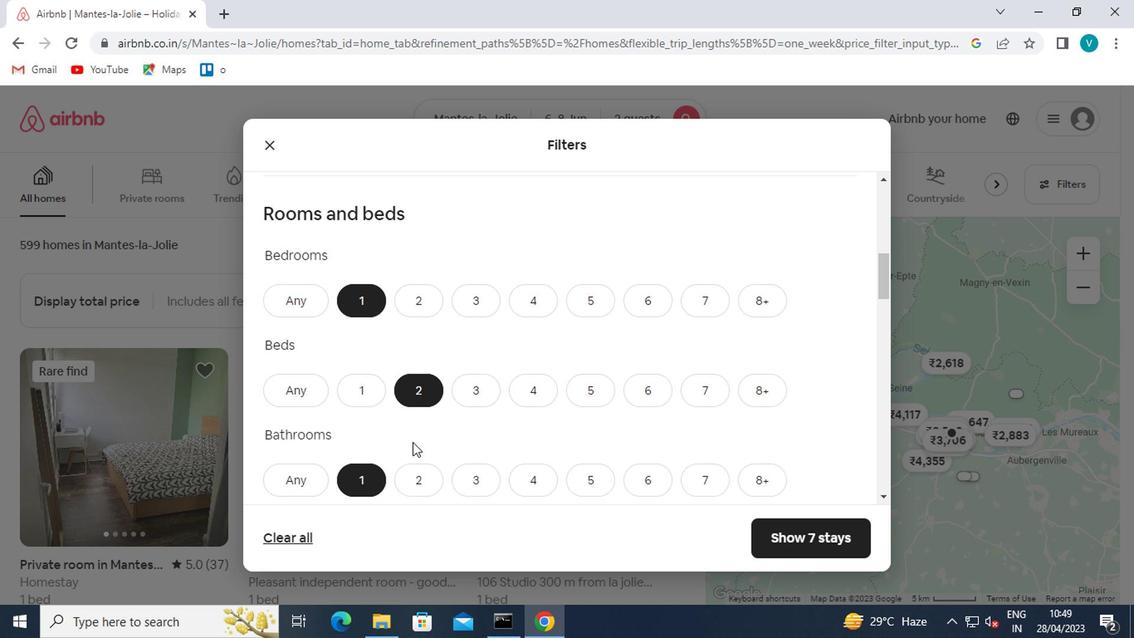 
Action: Mouse moved to (409, 449)
Screenshot: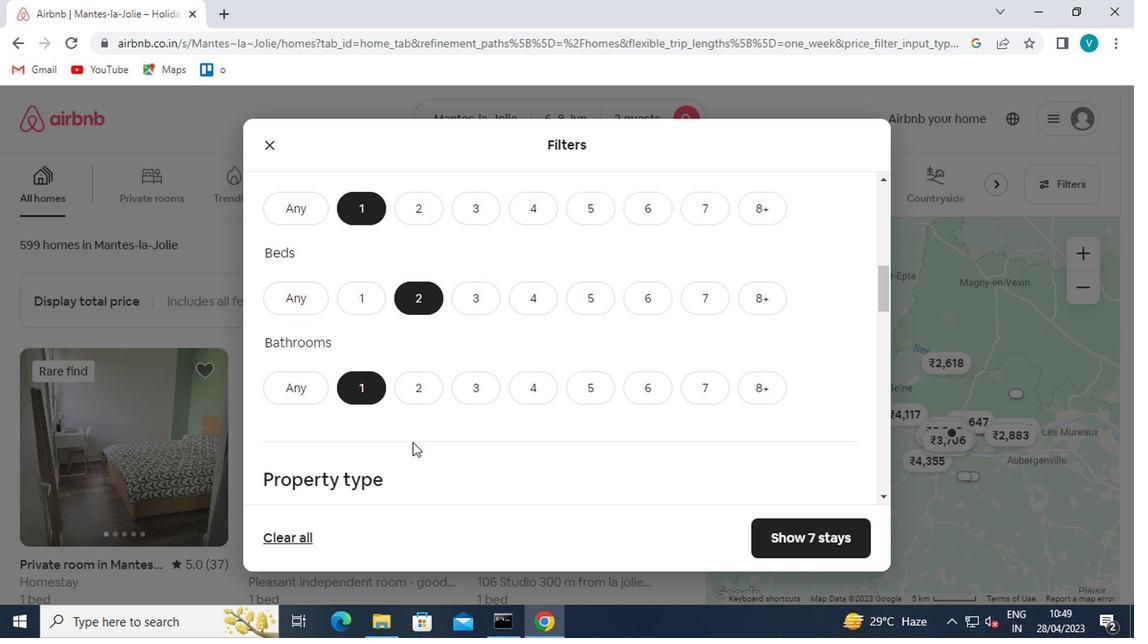 
Action: Mouse scrolled (409, 449) with delta (0, 0)
Screenshot: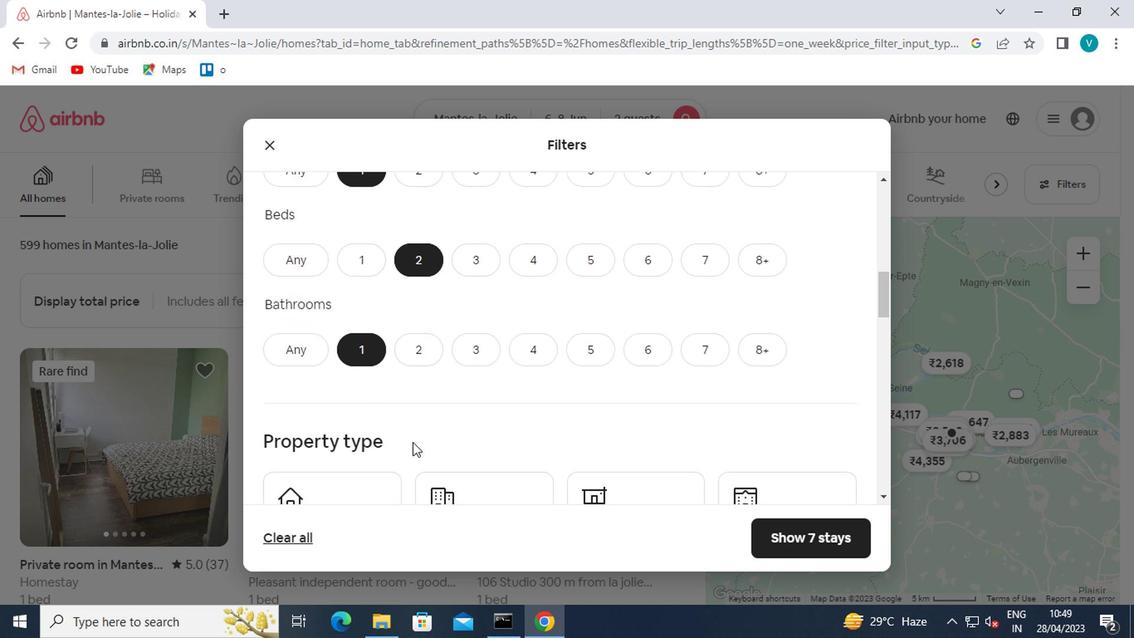 
Action: Mouse moved to (408, 450)
Screenshot: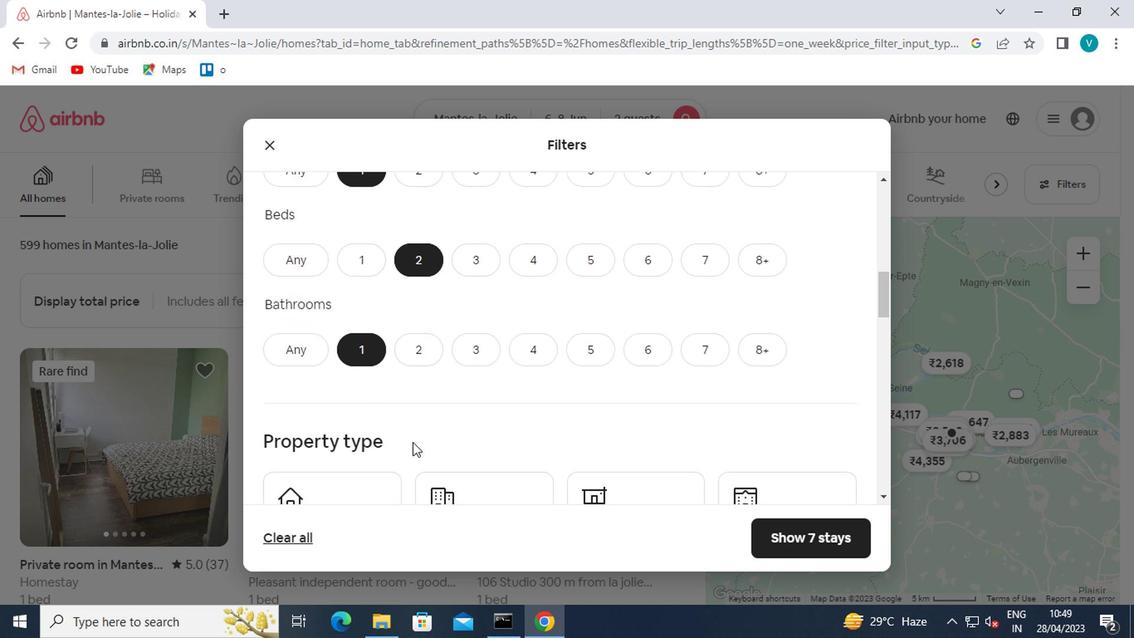
Action: Mouse scrolled (408, 449) with delta (0, 0)
Screenshot: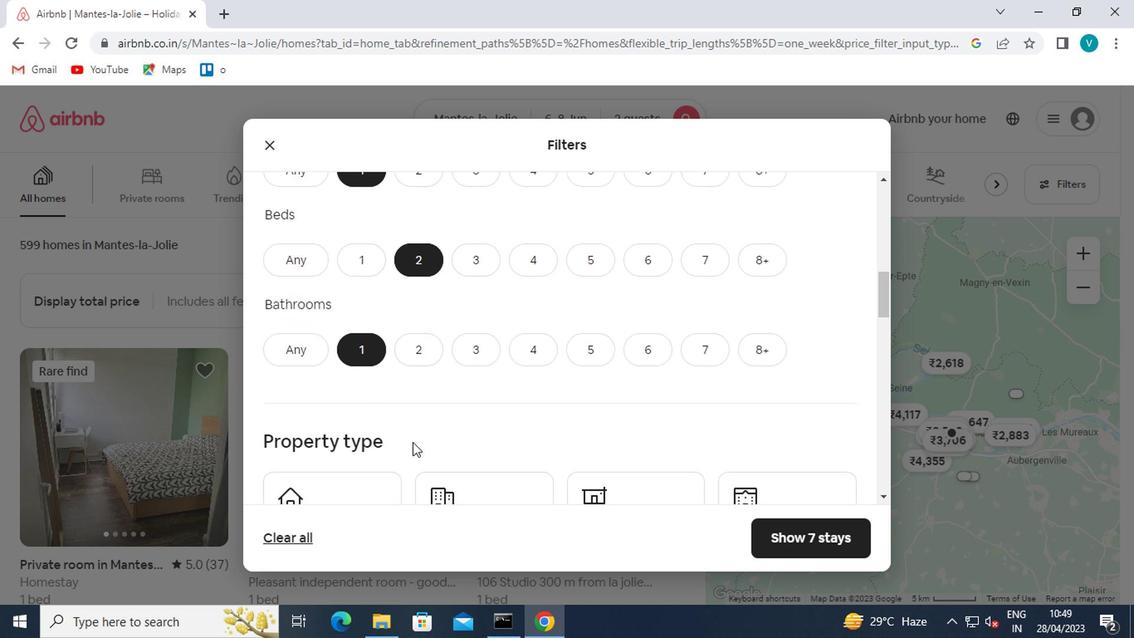 
Action: Mouse moved to (367, 310)
Screenshot: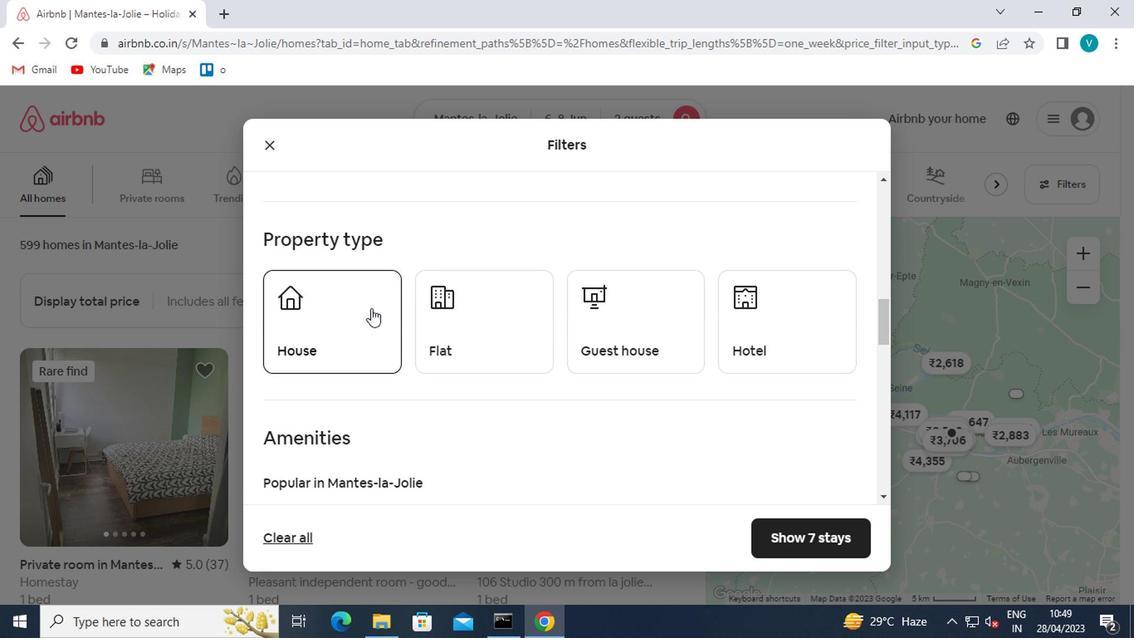 
Action: Mouse pressed left at (367, 310)
Screenshot: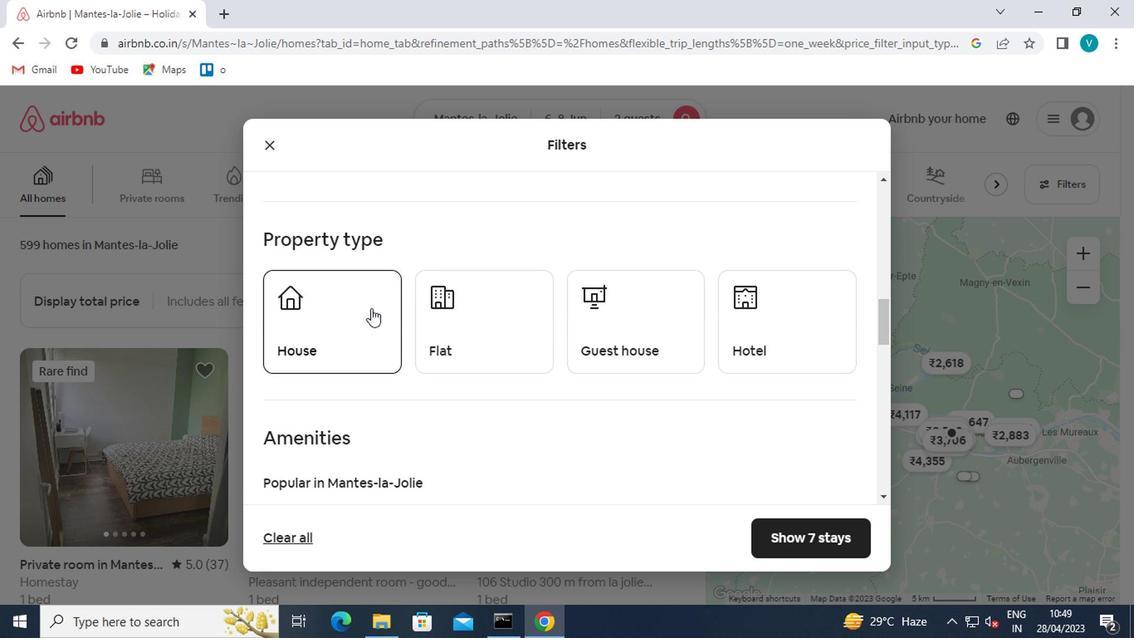 
Action: Mouse moved to (472, 324)
Screenshot: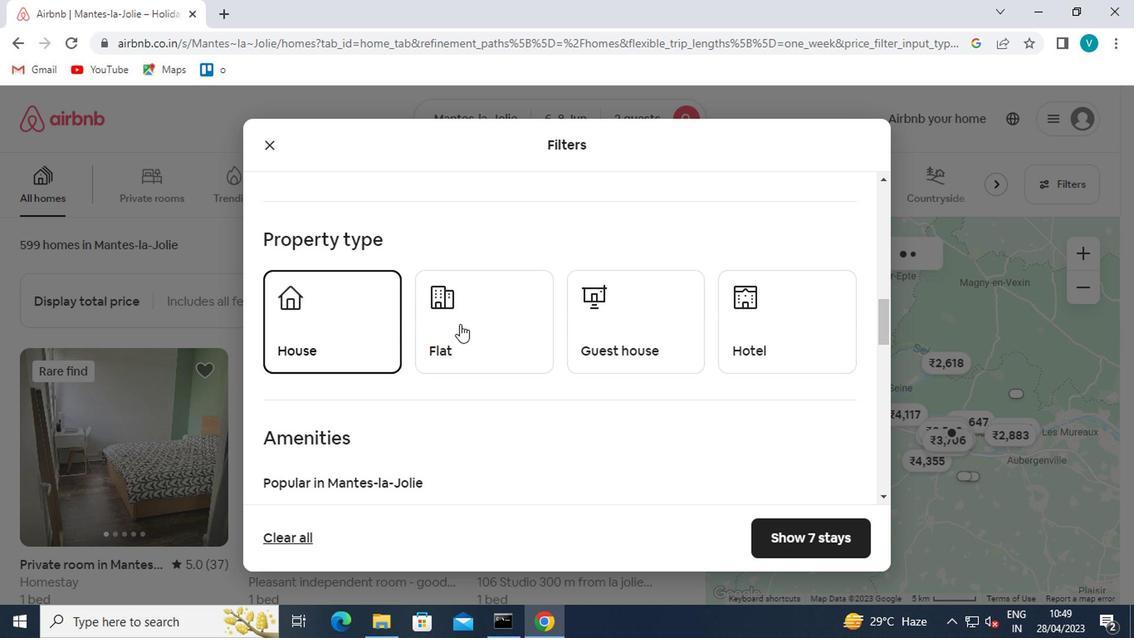 
Action: Mouse pressed left at (472, 324)
Screenshot: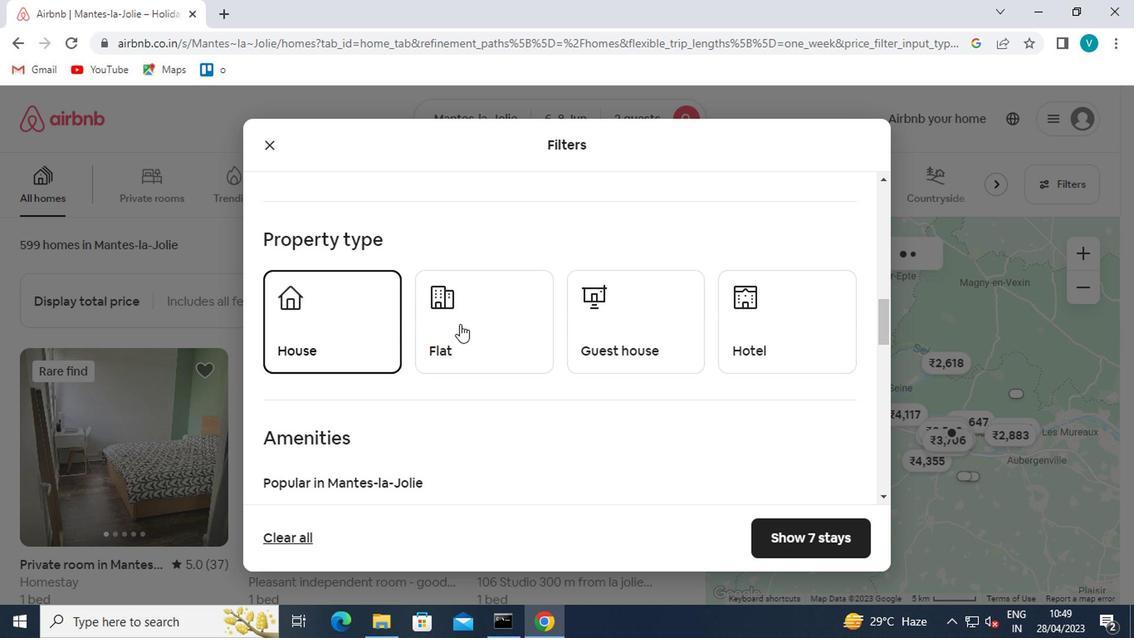 
Action: Mouse moved to (600, 334)
Screenshot: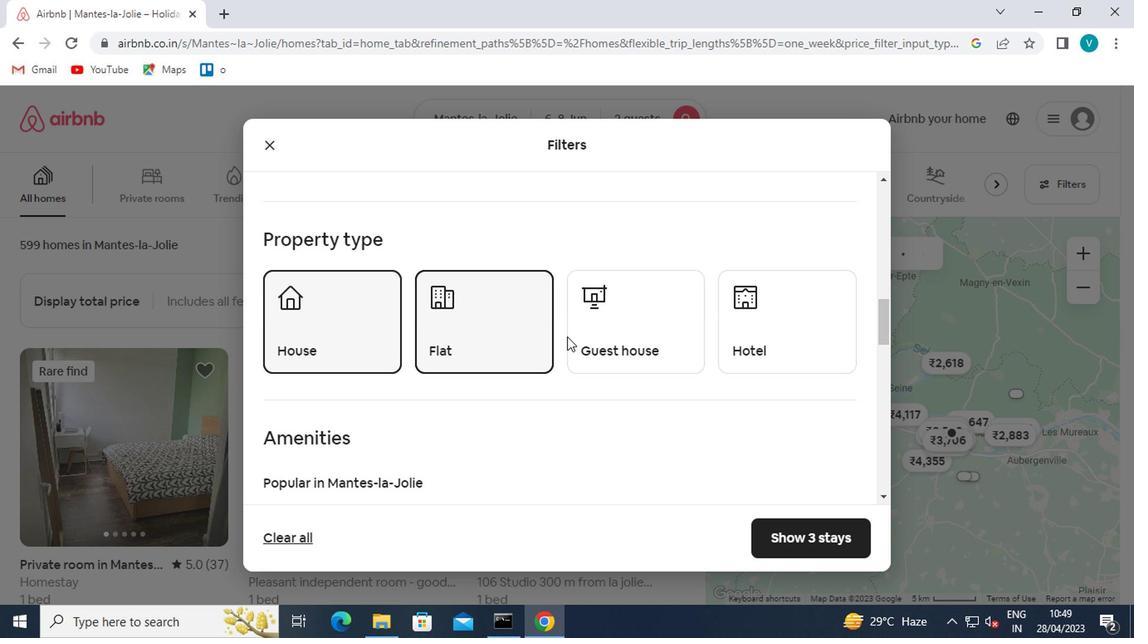 
Action: Mouse pressed left at (600, 334)
Screenshot: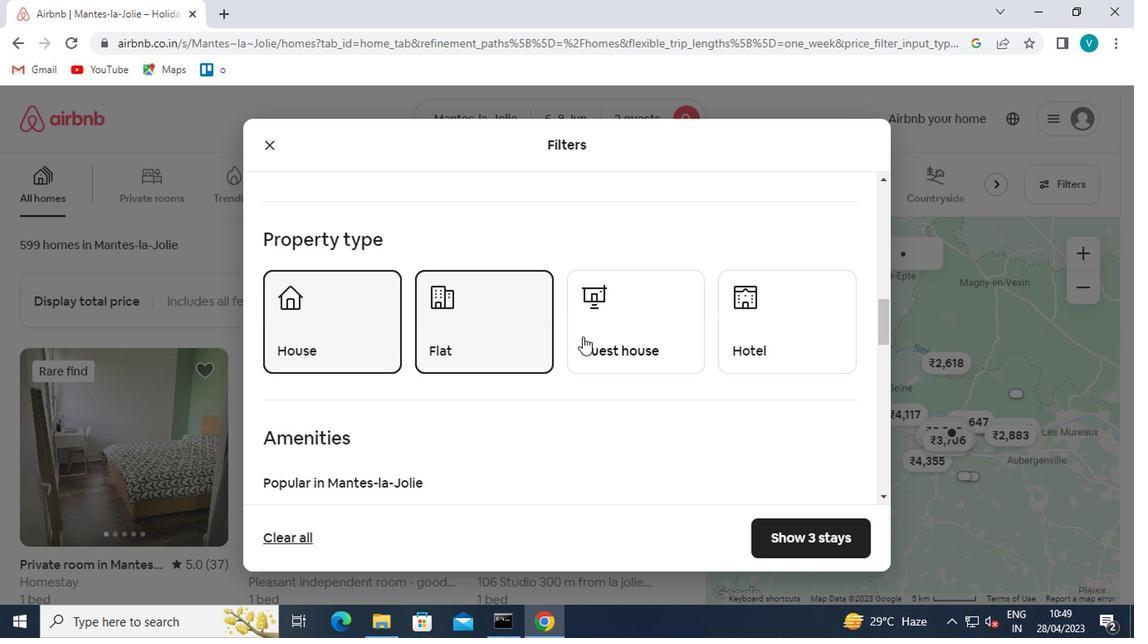 
Action: Mouse moved to (580, 338)
Screenshot: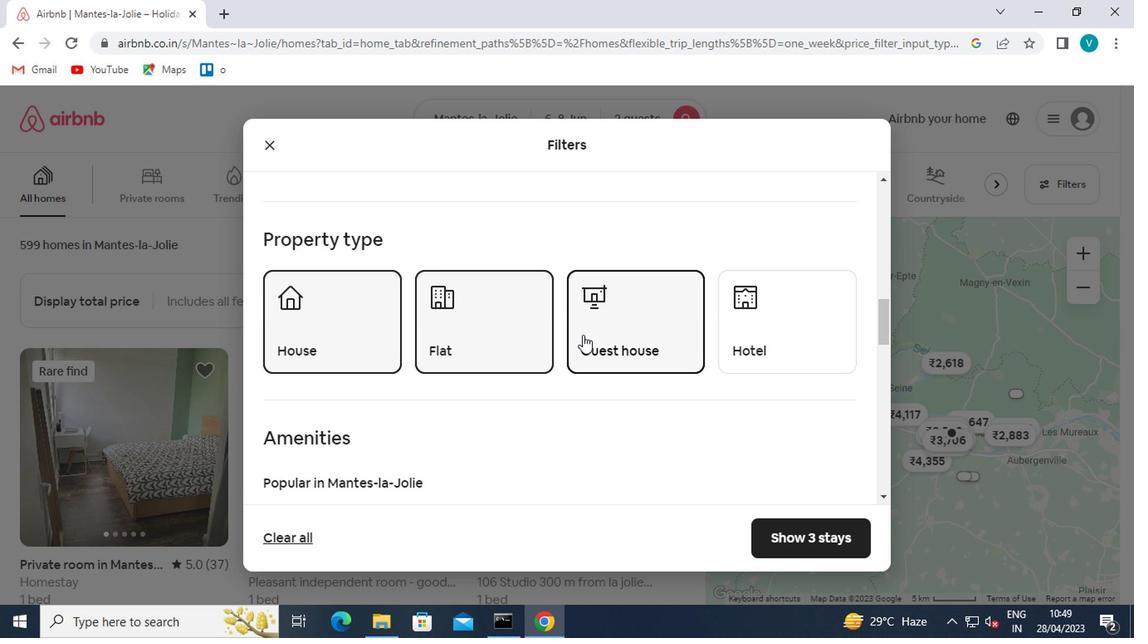 
Action: Mouse scrolled (580, 338) with delta (0, 0)
Screenshot: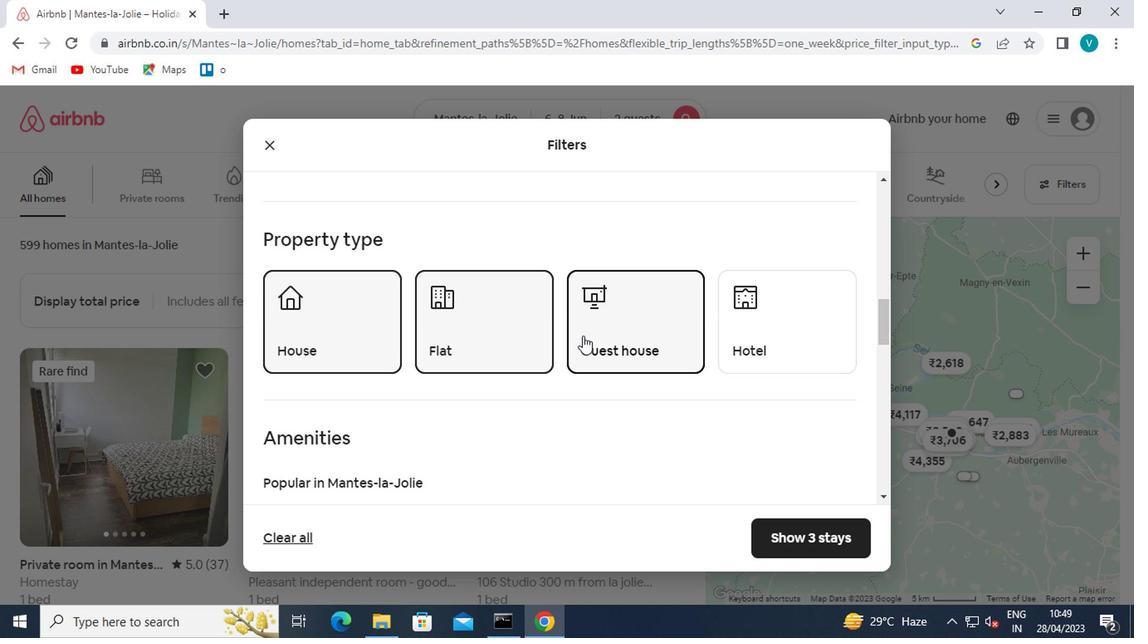 
Action: Mouse scrolled (580, 338) with delta (0, 0)
Screenshot: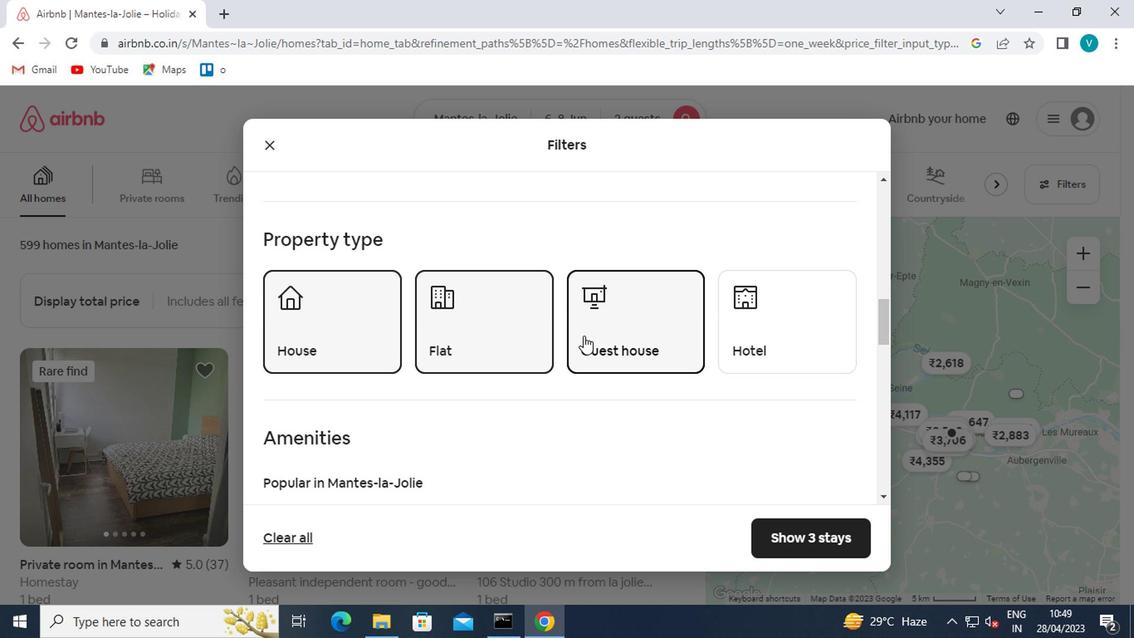 
Action: Mouse moved to (580, 338)
Screenshot: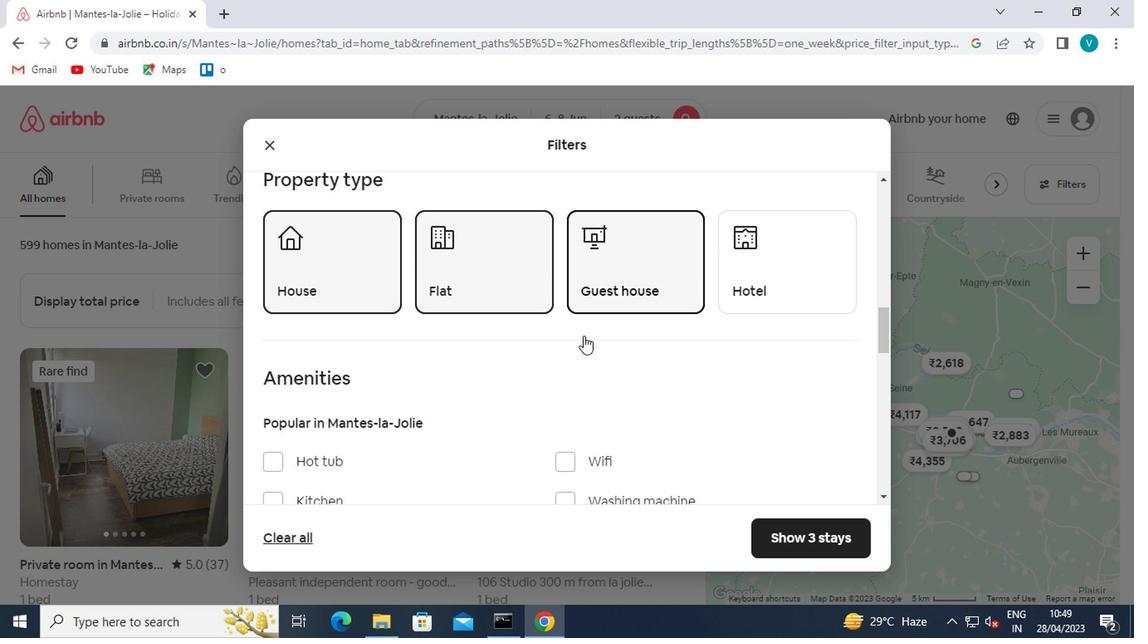 
Action: Mouse scrolled (580, 338) with delta (0, 0)
Screenshot: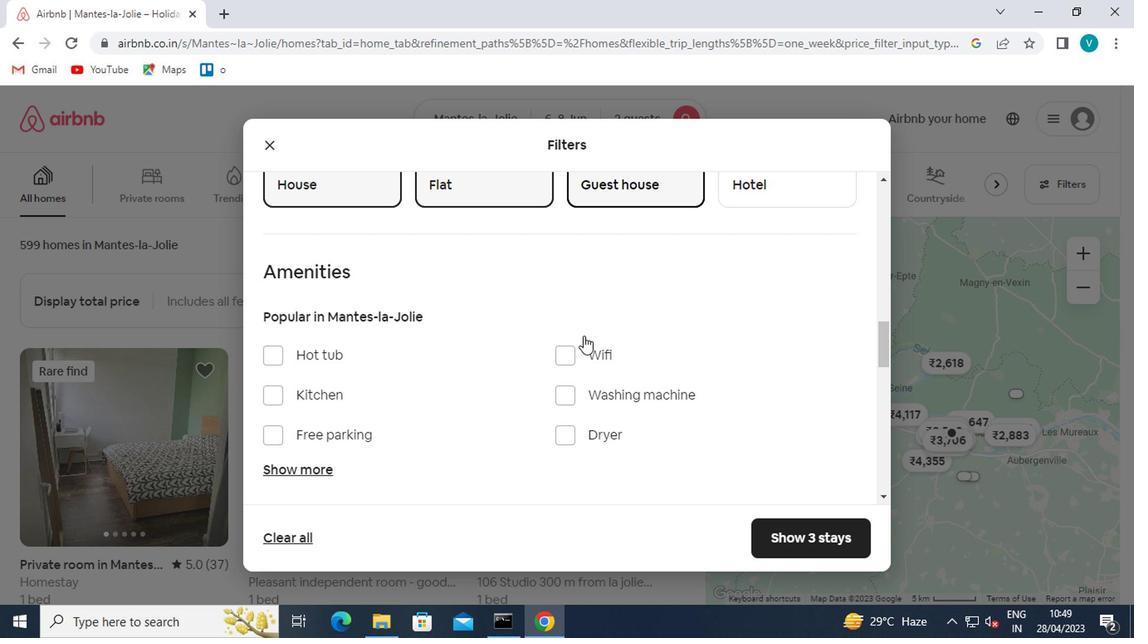 
Action: Mouse moved to (566, 274)
Screenshot: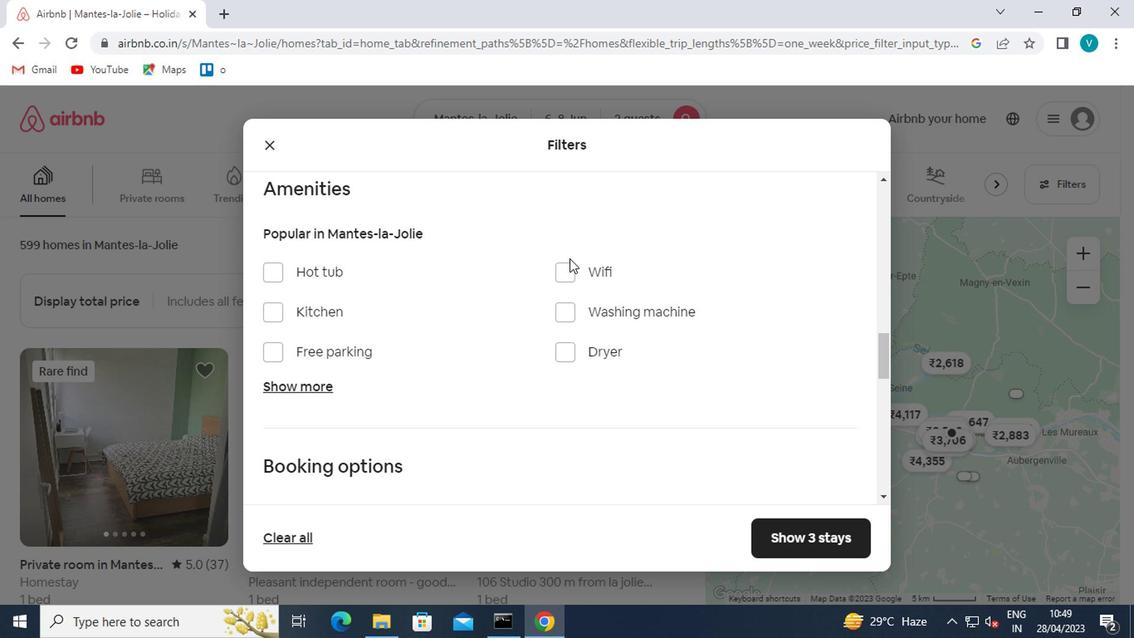 
Action: Mouse pressed left at (566, 274)
Screenshot: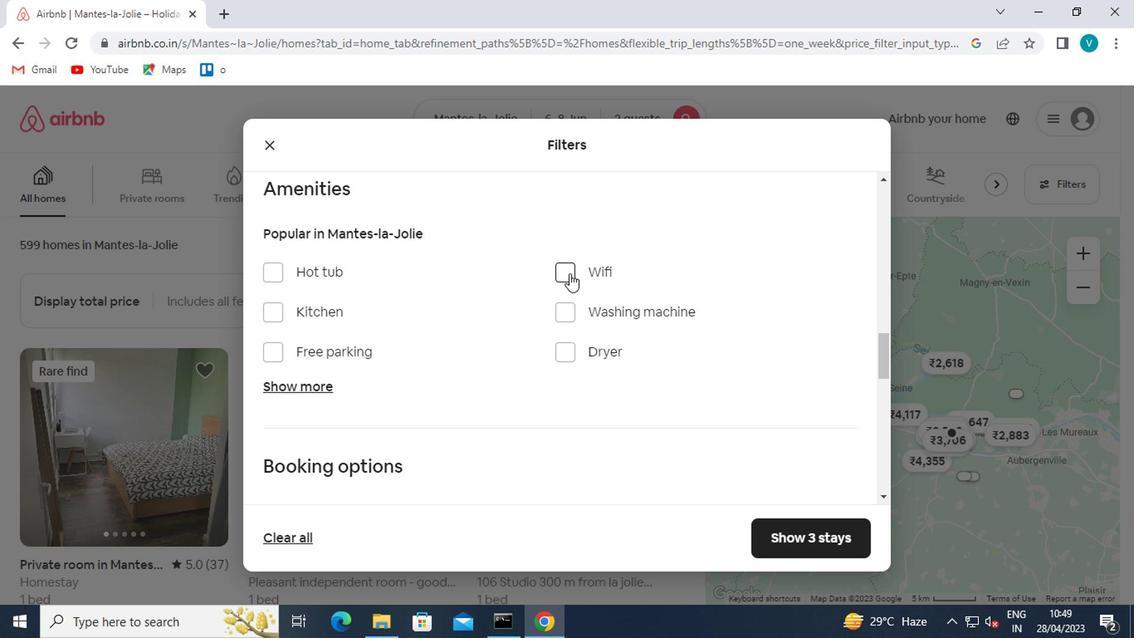 
Action: Mouse moved to (530, 294)
Screenshot: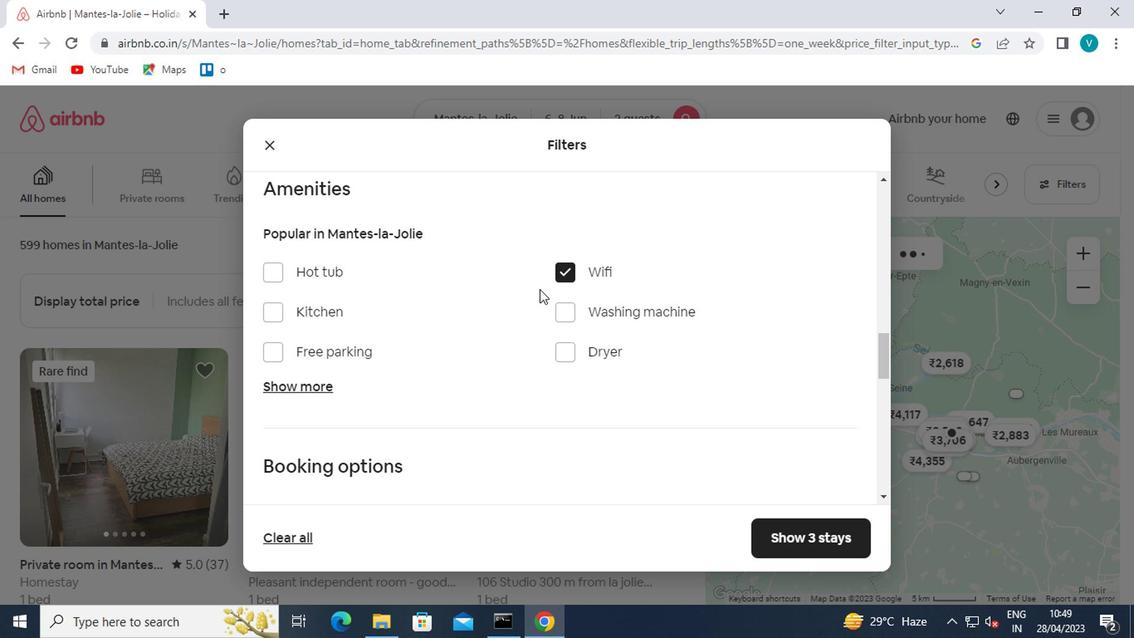 
Action: Mouse scrolled (530, 293) with delta (0, 0)
Screenshot: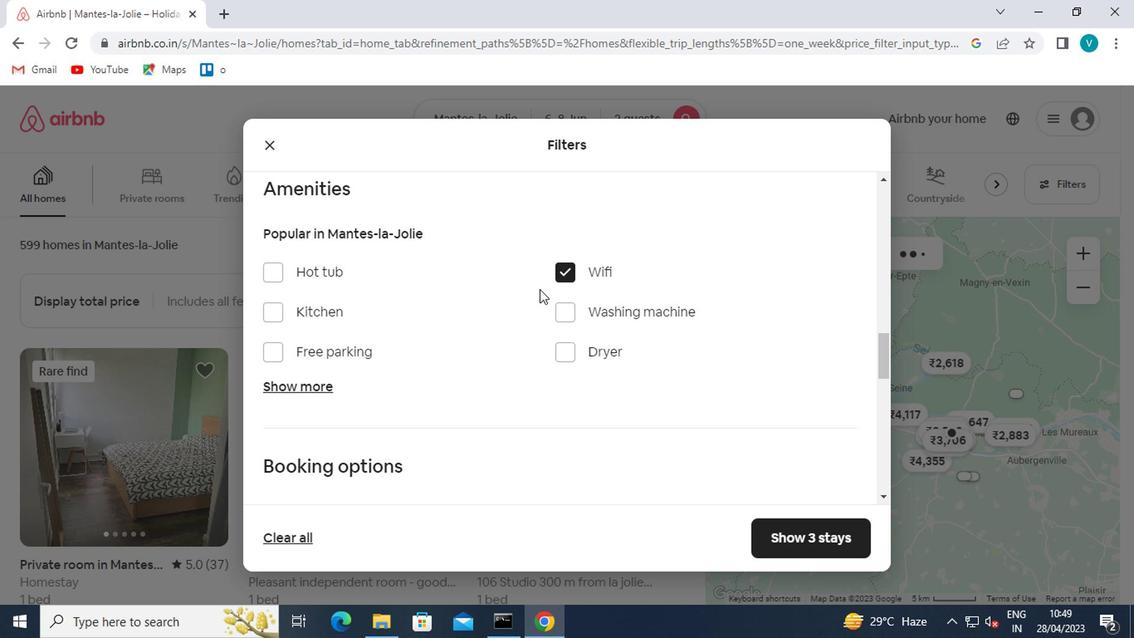 
Action: Mouse moved to (530, 297)
Screenshot: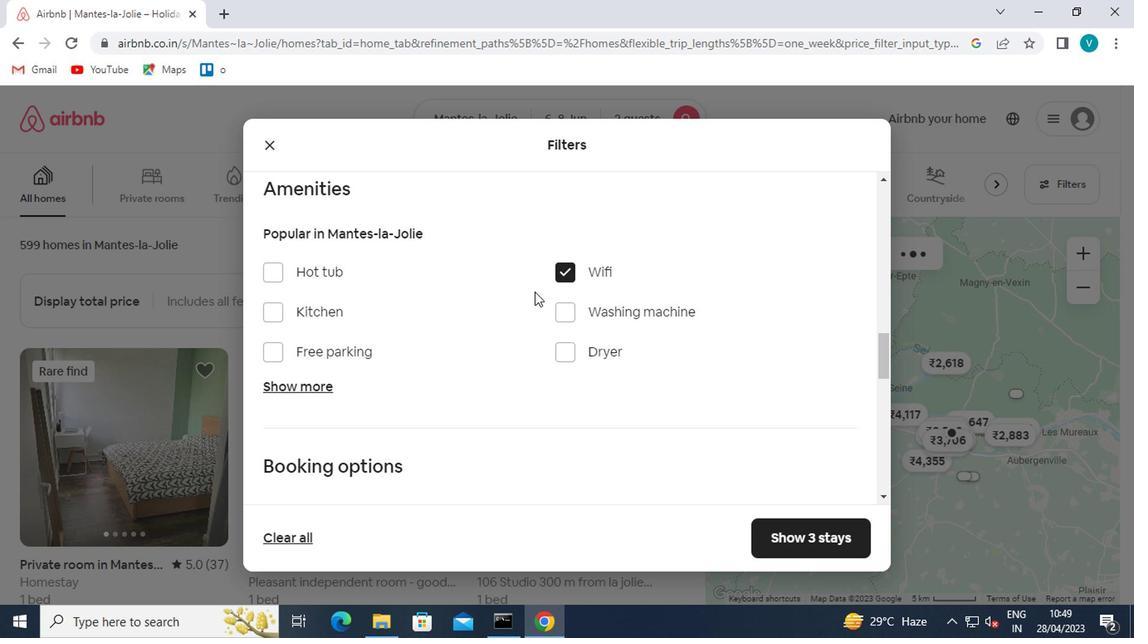 
Action: Mouse scrolled (530, 296) with delta (0, -1)
Screenshot: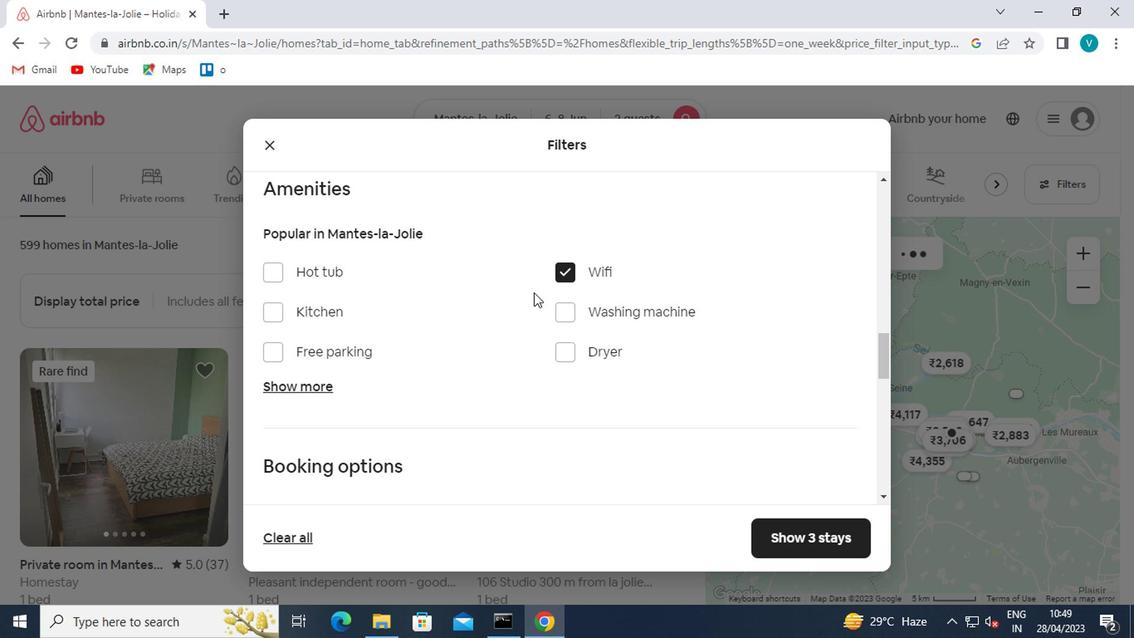 
Action: Mouse moved to (530, 299)
Screenshot: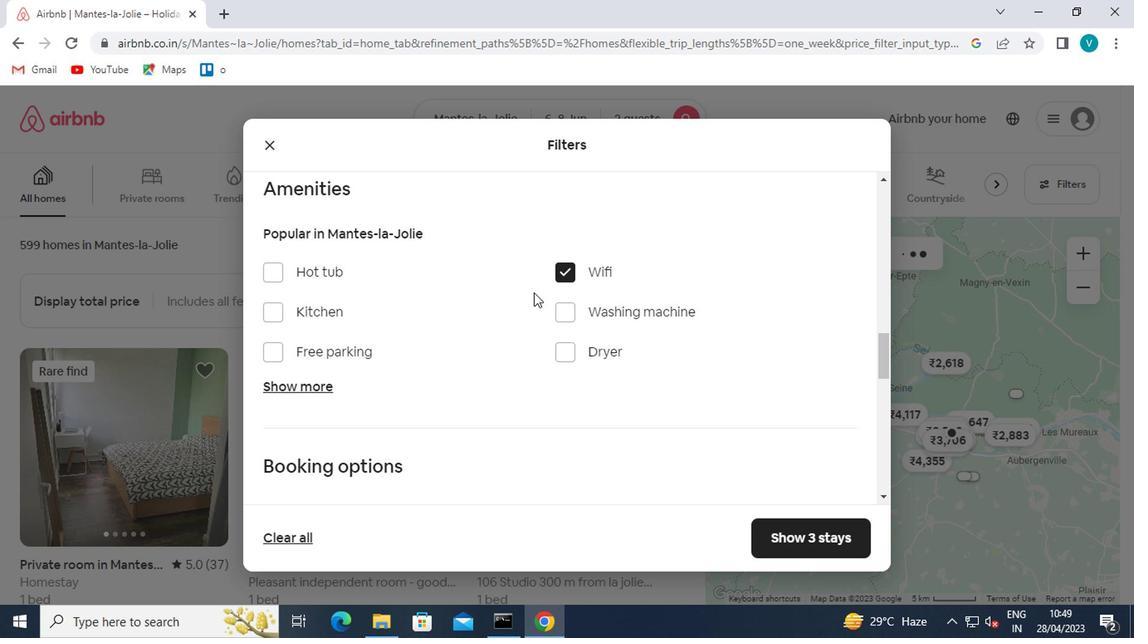 
Action: Mouse scrolled (530, 299) with delta (0, 0)
Screenshot: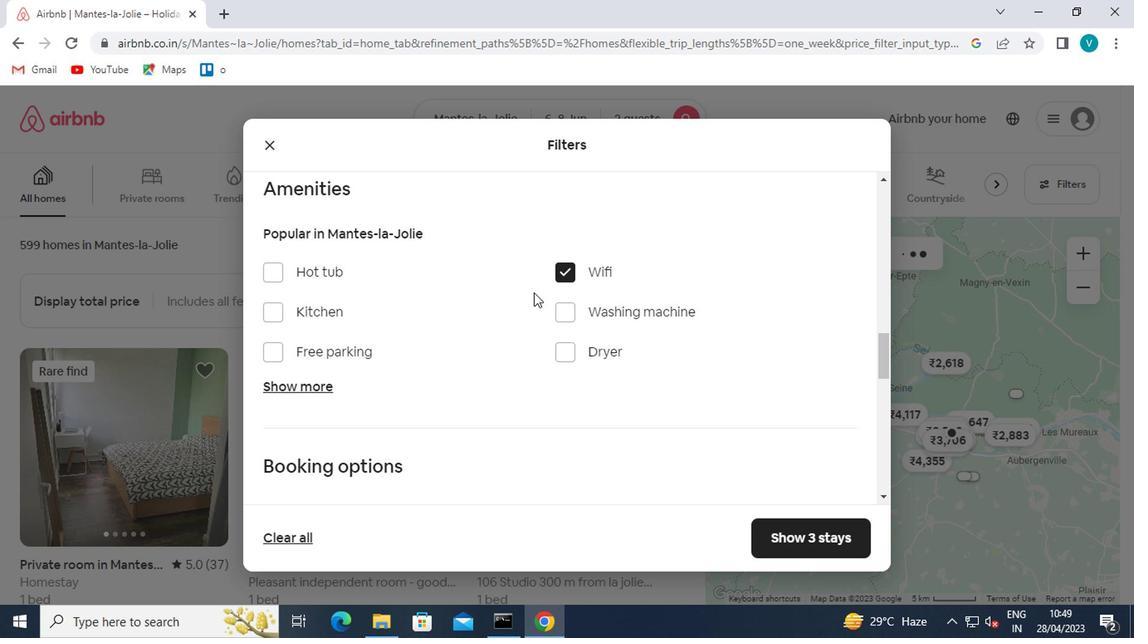 
Action: Mouse moved to (815, 330)
Screenshot: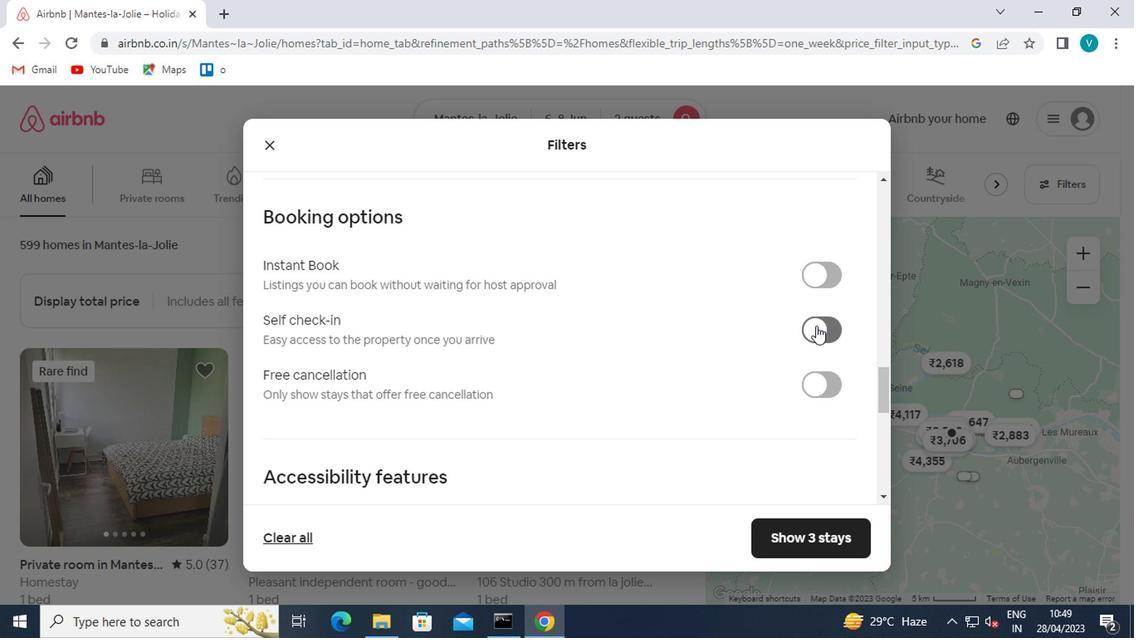 
Action: Mouse pressed left at (815, 330)
Screenshot: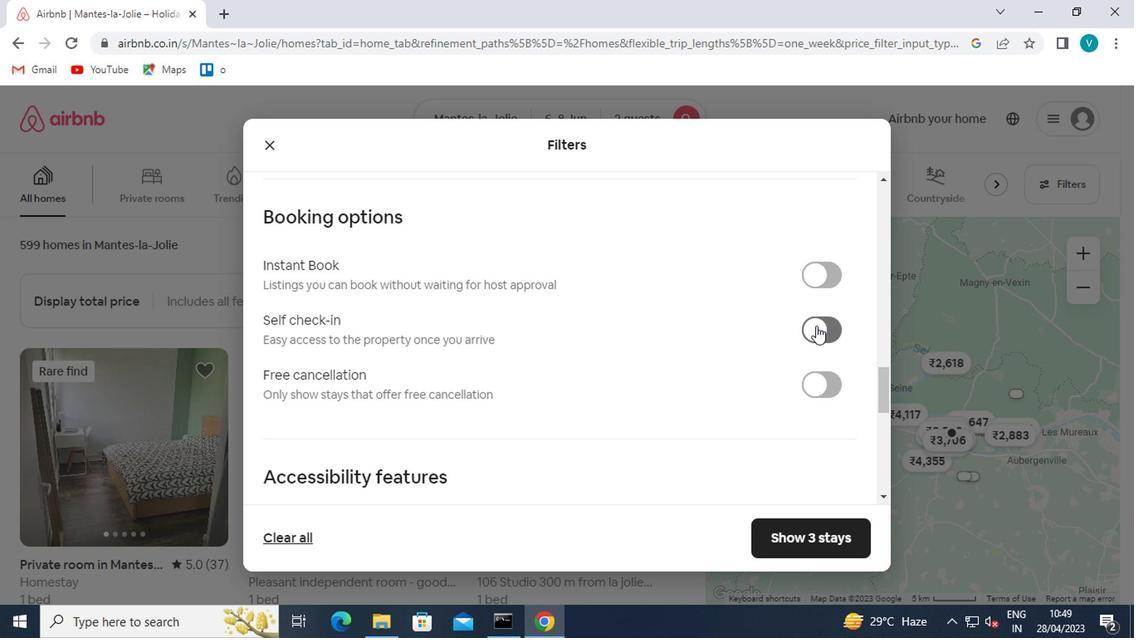 
Action: Mouse moved to (727, 384)
Screenshot: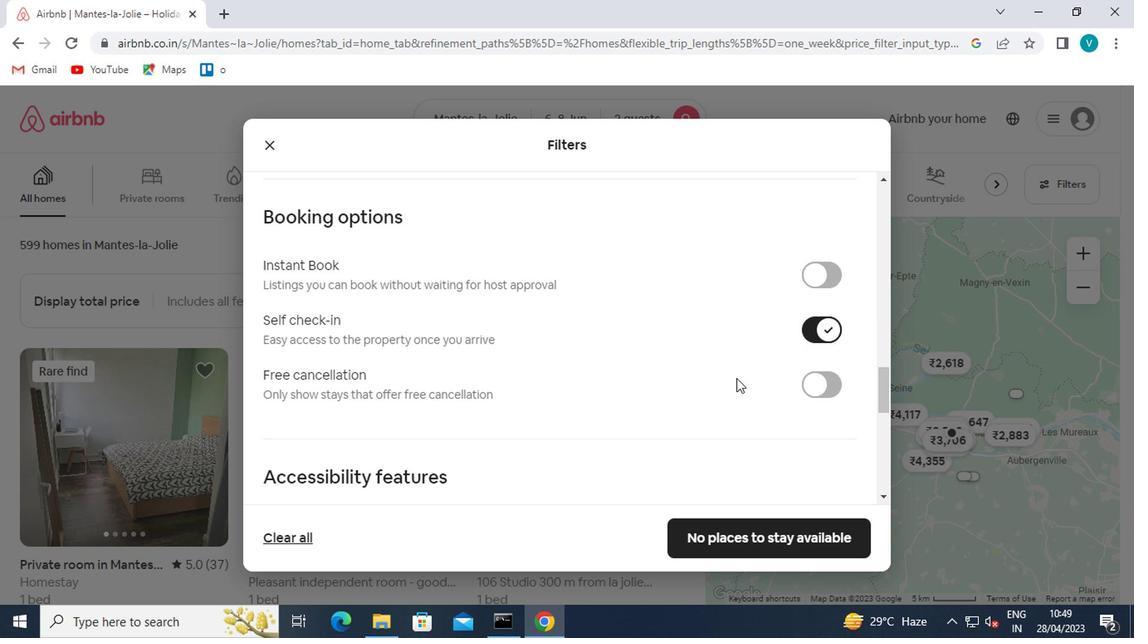 
Action: Mouse scrolled (727, 384) with delta (0, 0)
Screenshot: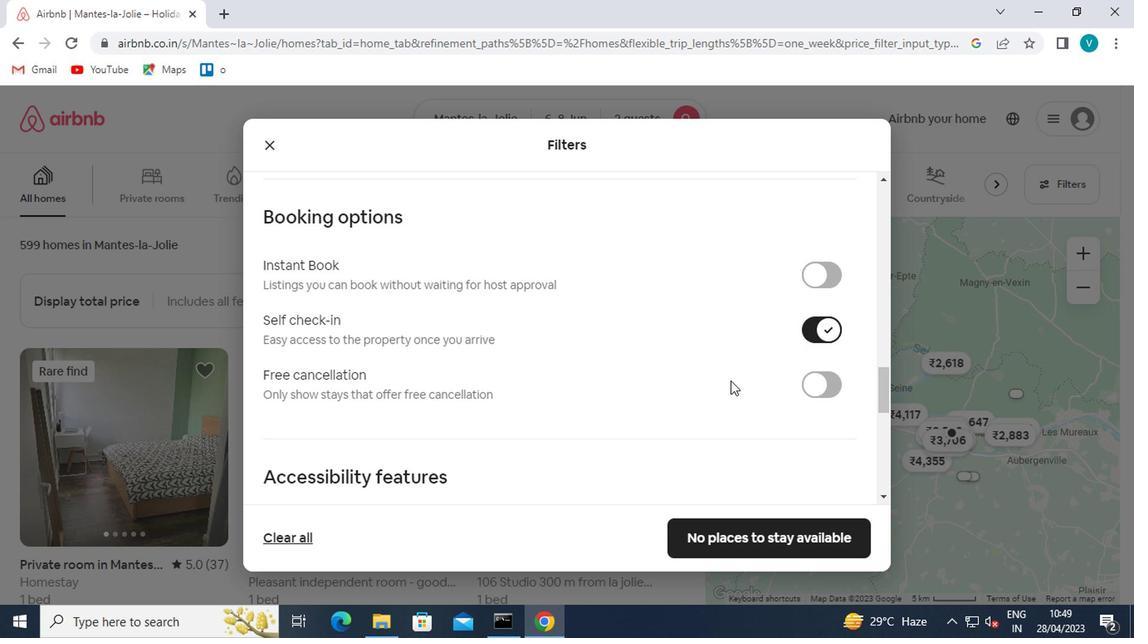 
Action: Mouse scrolled (727, 384) with delta (0, 0)
Screenshot: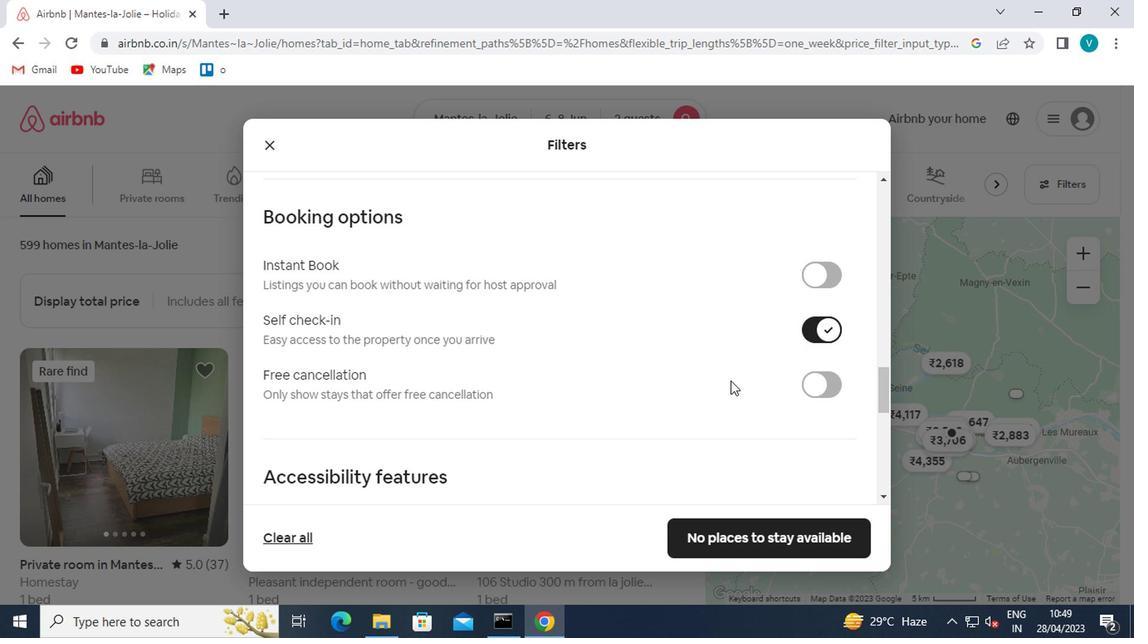 
Action: Mouse scrolled (727, 384) with delta (0, 0)
Screenshot: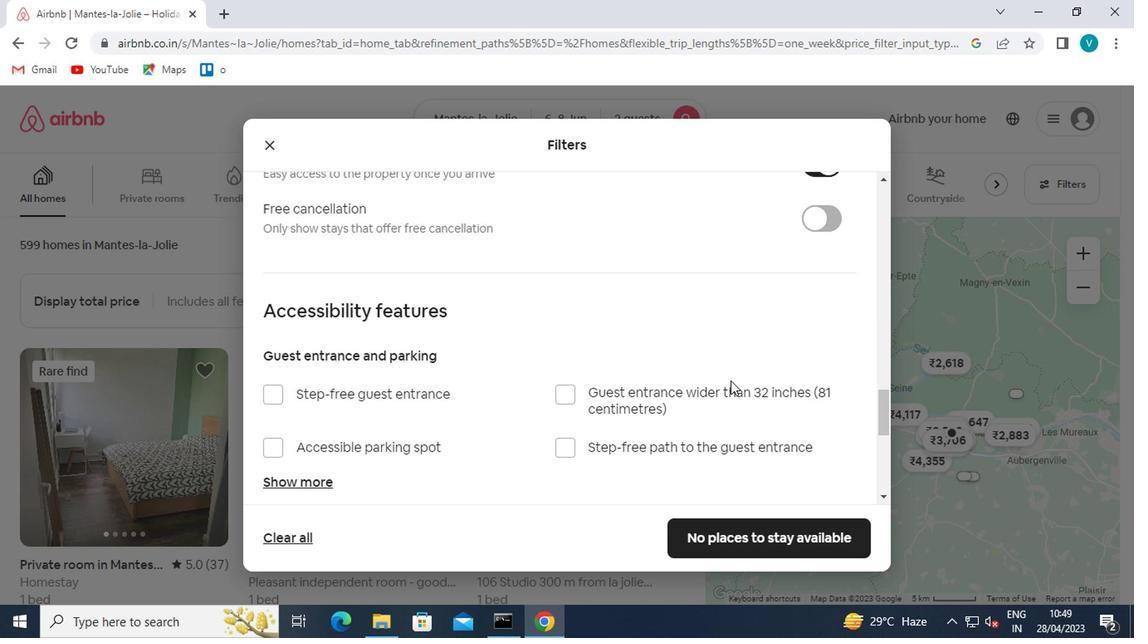 
Action: Mouse moved to (726, 384)
Screenshot: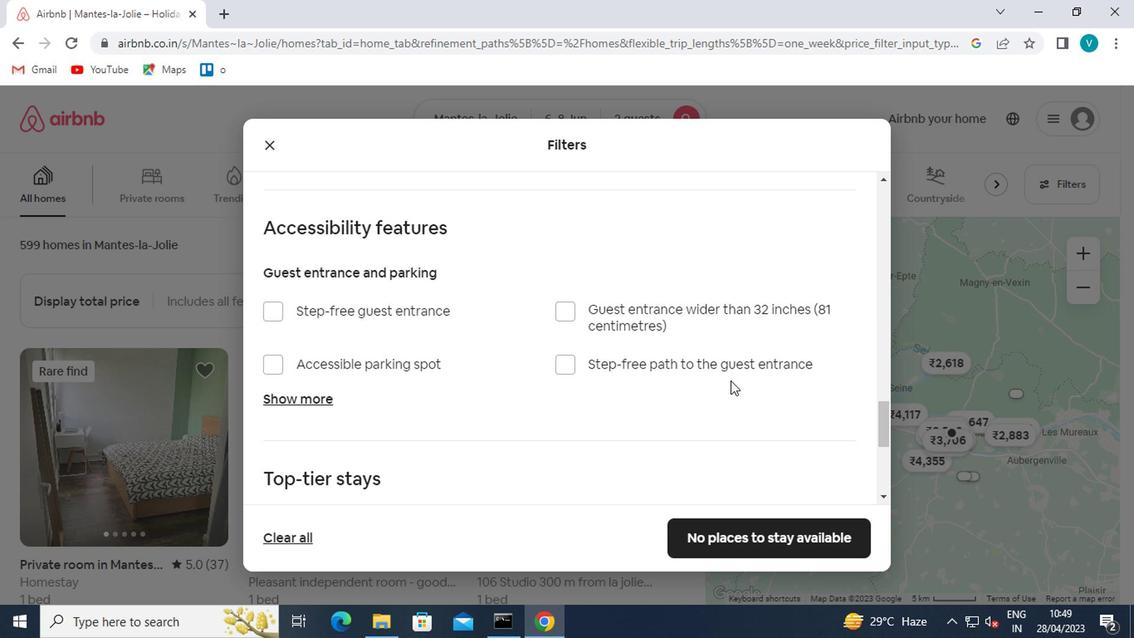 
Action: Mouse scrolled (726, 384) with delta (0, 0)
Screenshot: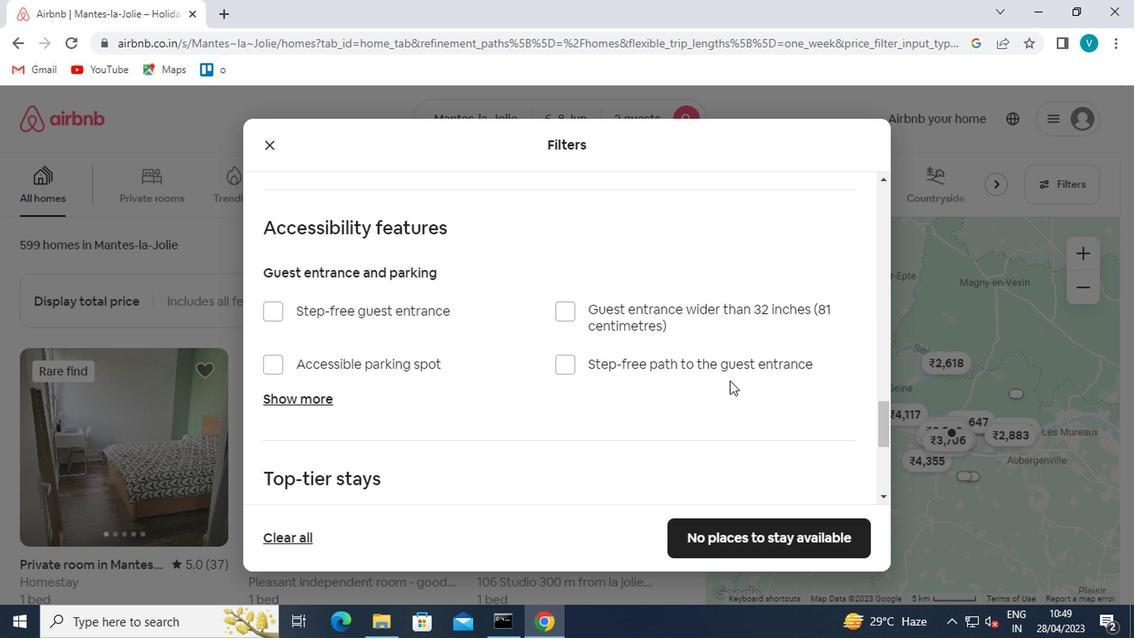 
Action: Mouse scrolled (726, 384) with delta (0, 0)
Screenshot: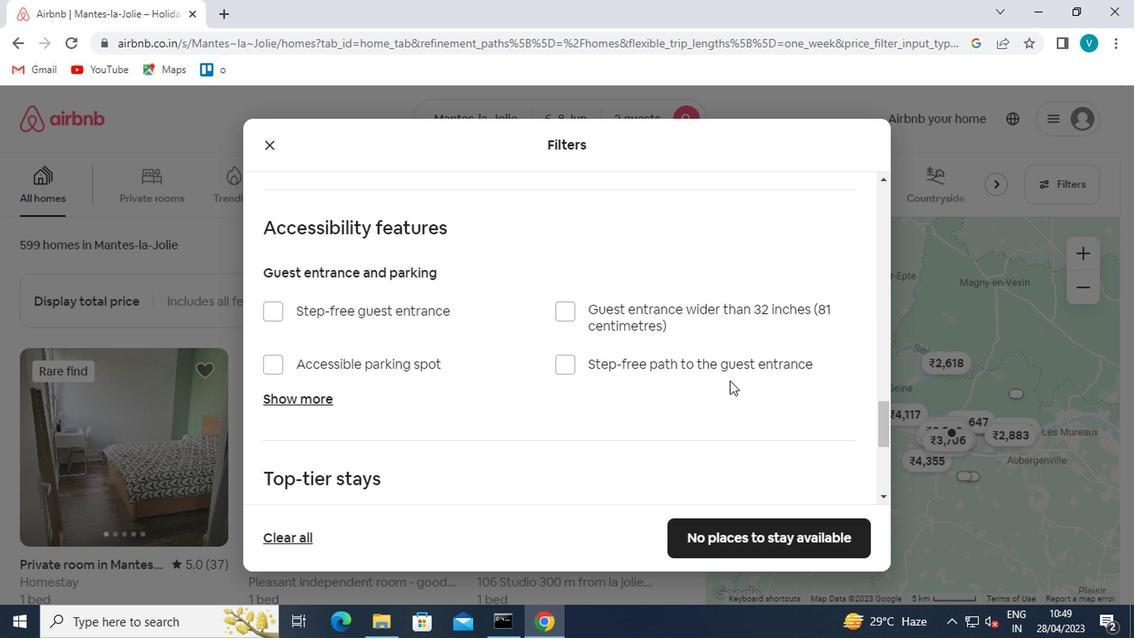 
Action: Mouse scrolled (726, 384) with delta (0, 0)
Screenshot: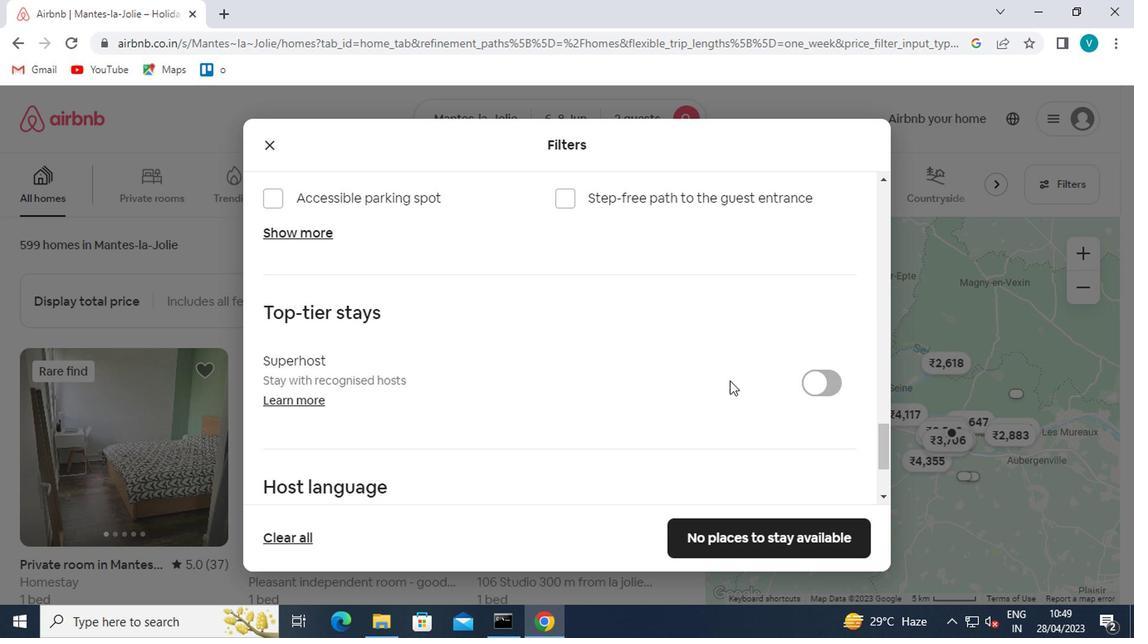 
Action: Mouse scrolled (726, 384) with delta (0, 0)
Screenshot: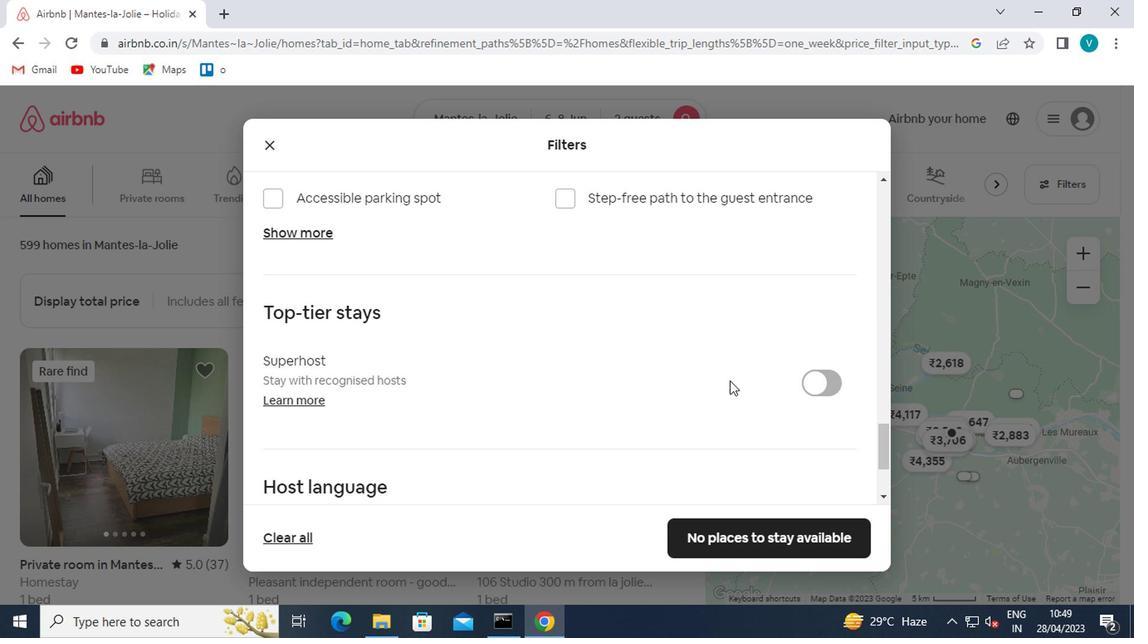 
Action: Mouse scrolled (726, 384) with delta (0, 0)
Screenshot: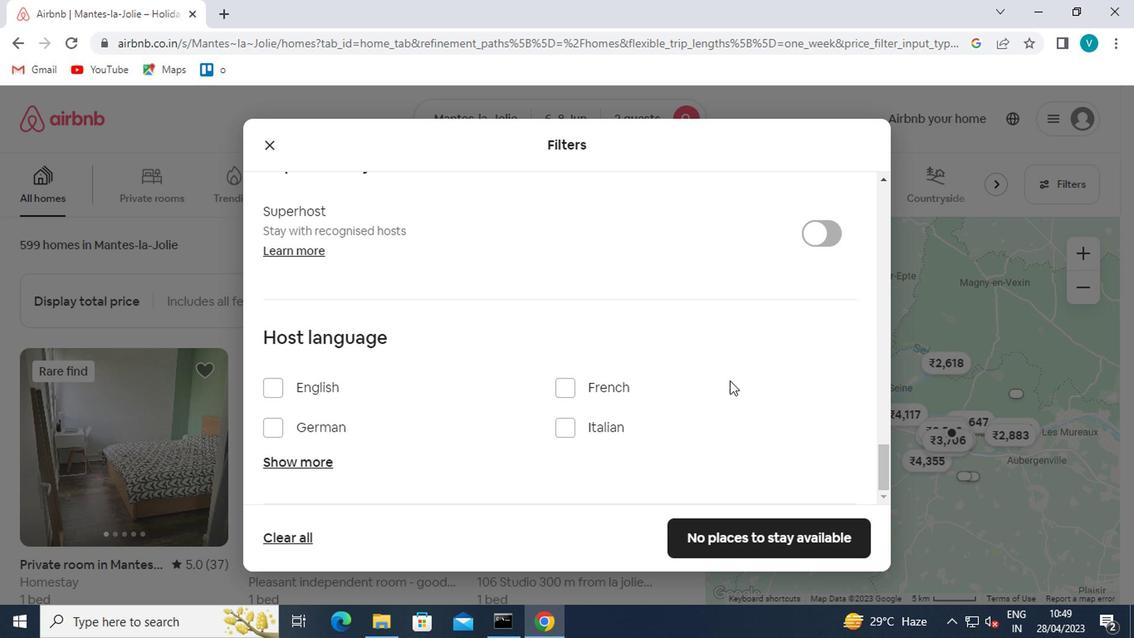 
Action: Mouse scrolled (726, 384) with delta (0, 0)
Screenshot: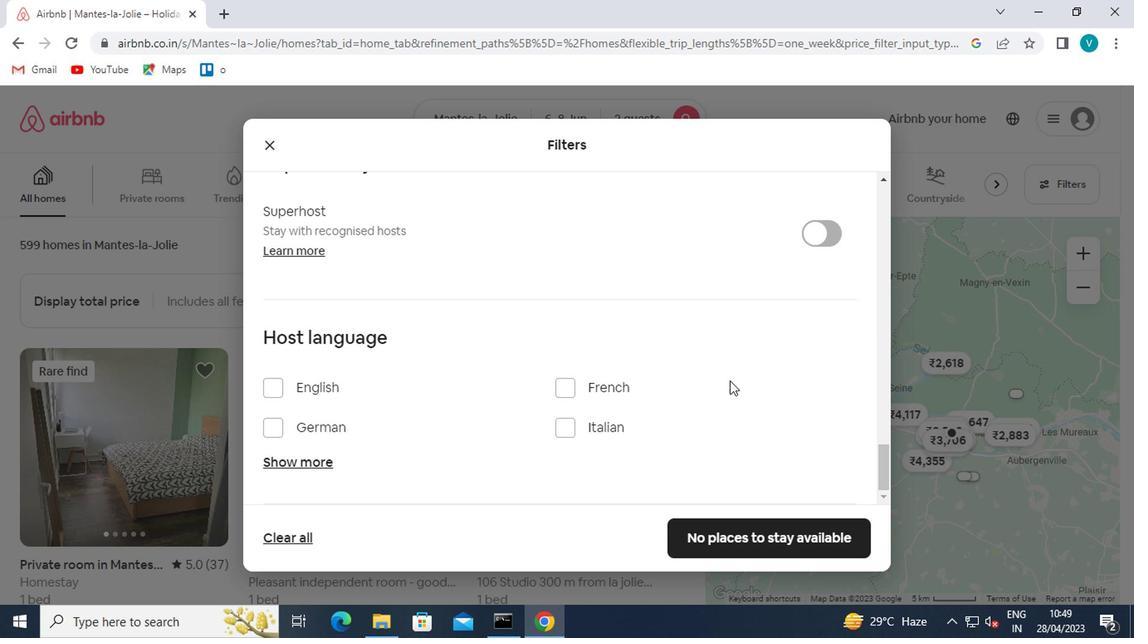 
Action: Mouse moved to (346, 393)
Screenshot: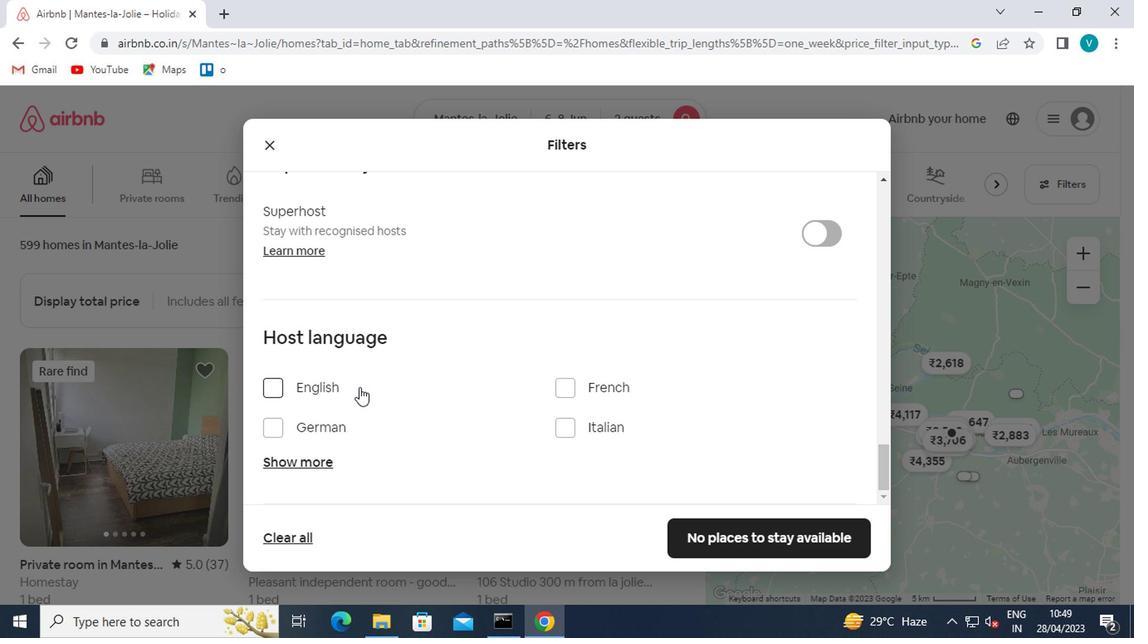 
Action: Mouse pressed left at (346, 393)
Screenshot: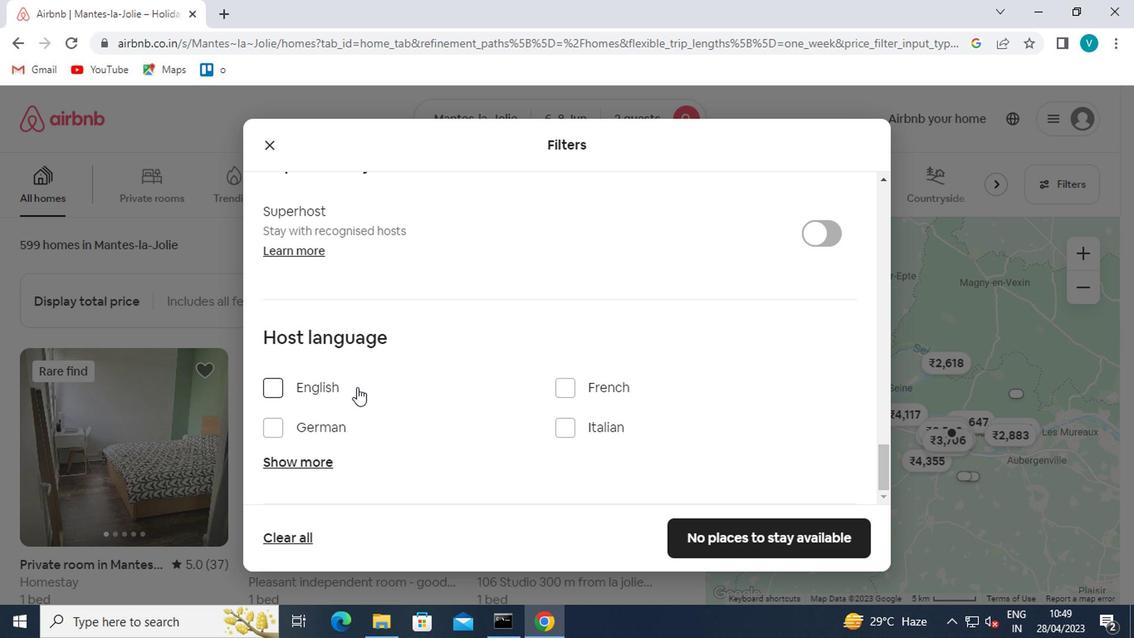 
Action: Mouse moved to (538, 386)
Screenshot: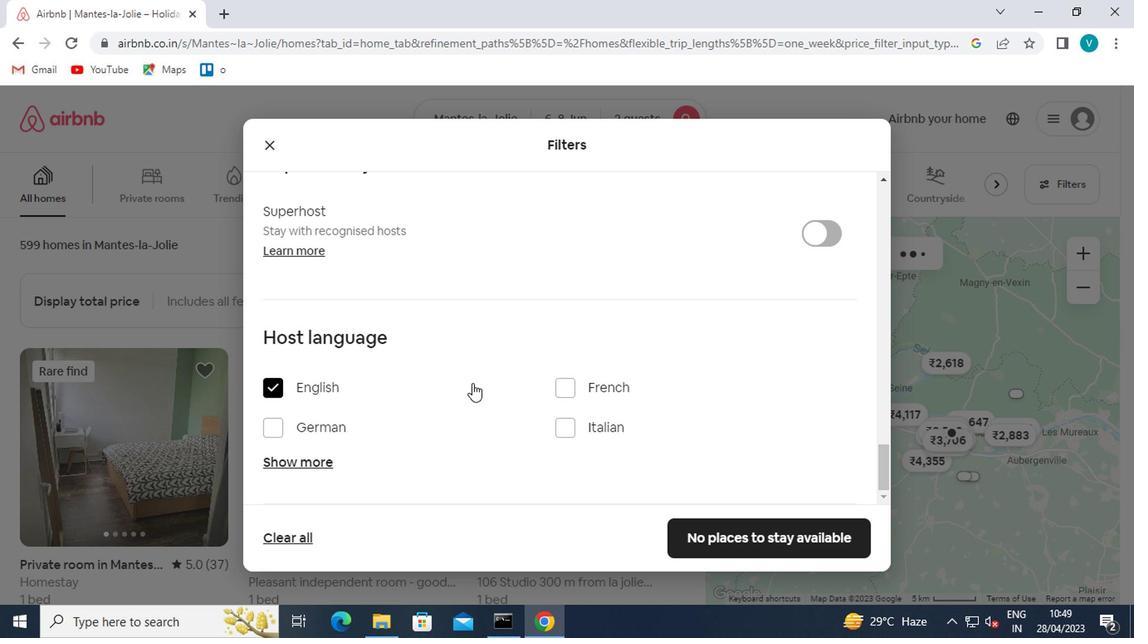 
Action: Mouse scrolled (538, 387) with delta (0, 1)
Screenshot: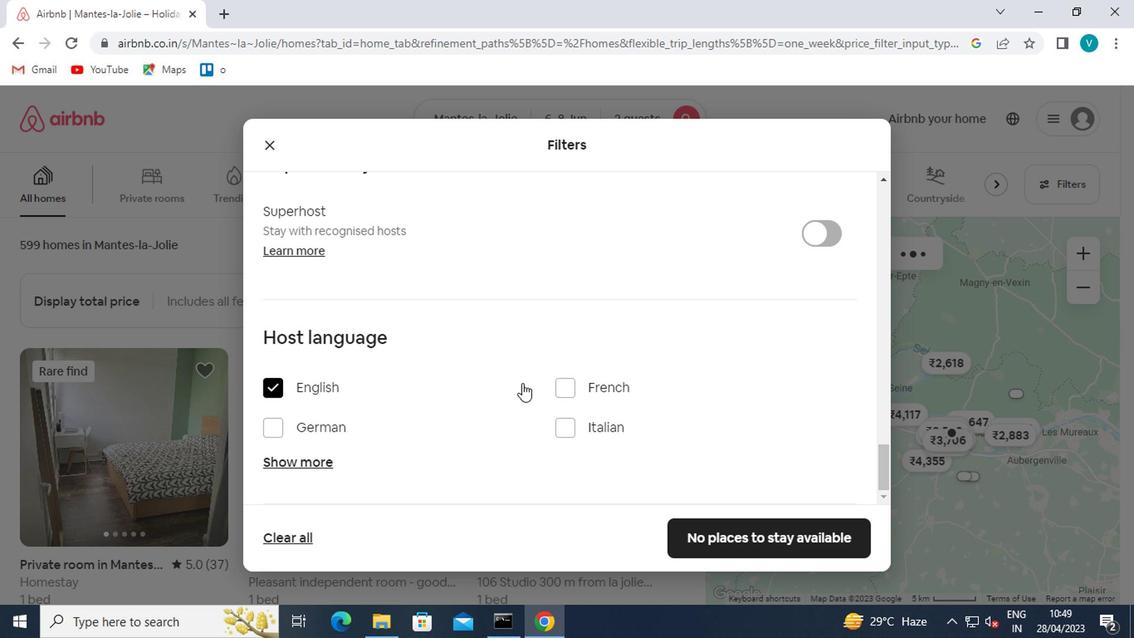 
Action: Mouse scrolled (538, 387) with delta (0, 1)
Screenshot: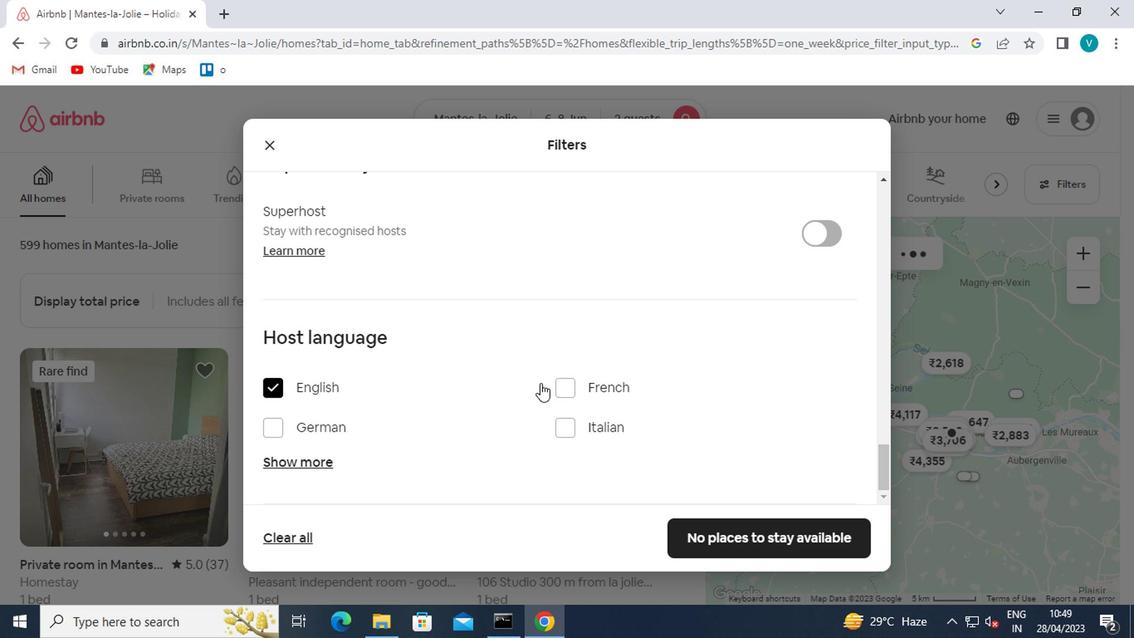 
Action: Mouse scrolled (538, 387) with delta (0, 1)
Screenshot: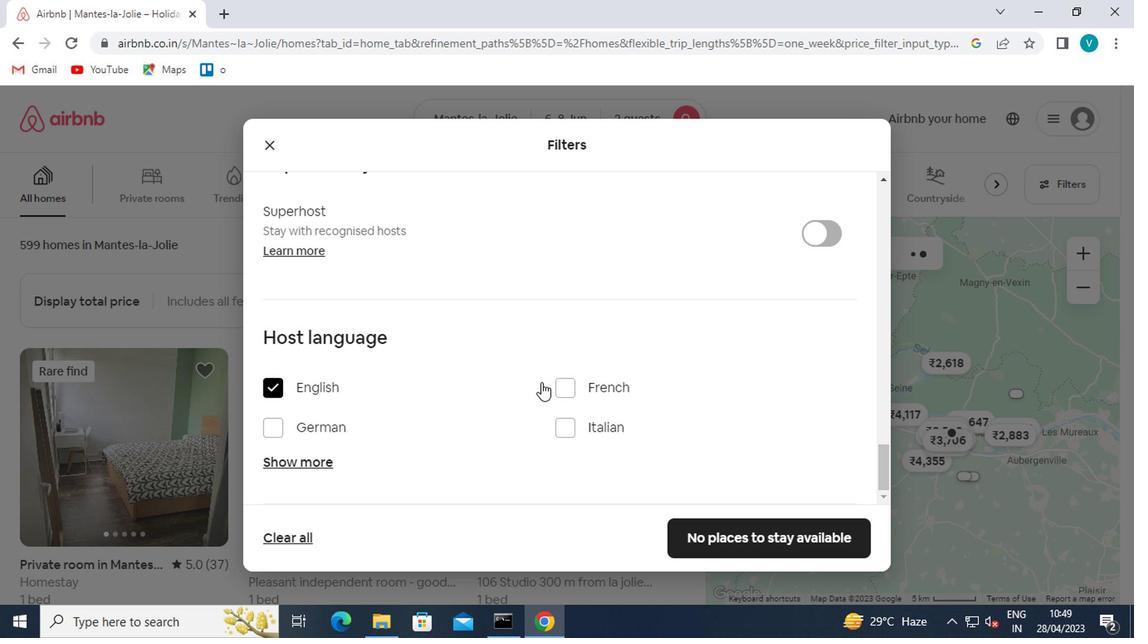 
Action: Mouse scrolled (538, 387) with delta (0, 1)
Screenshot: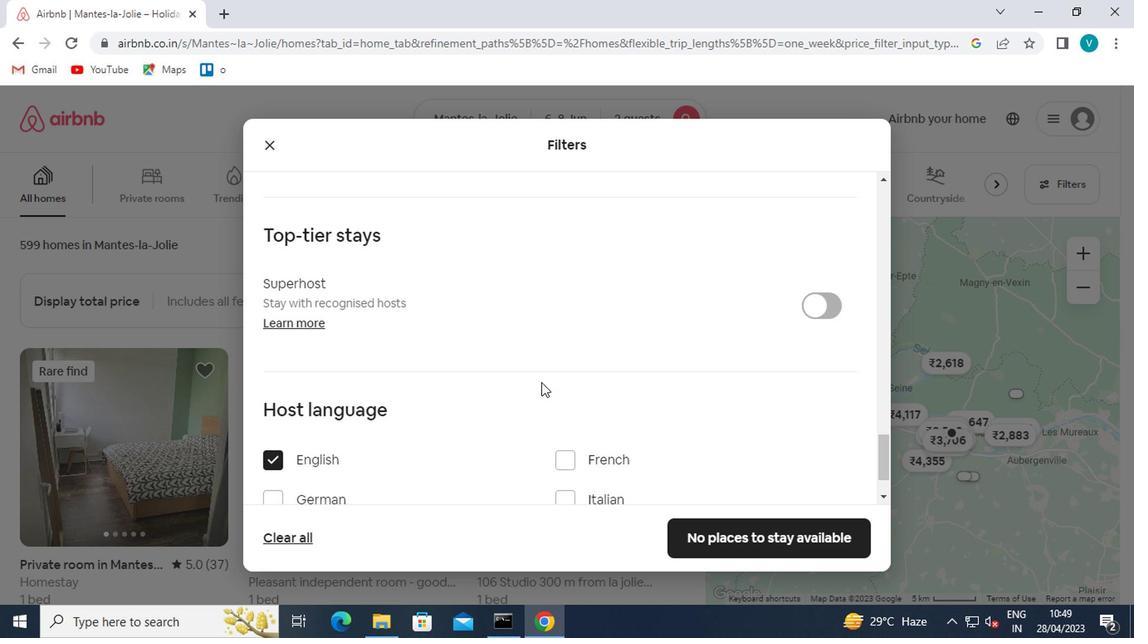 
Action: Mouse moved to (538, 385)
Screenshot: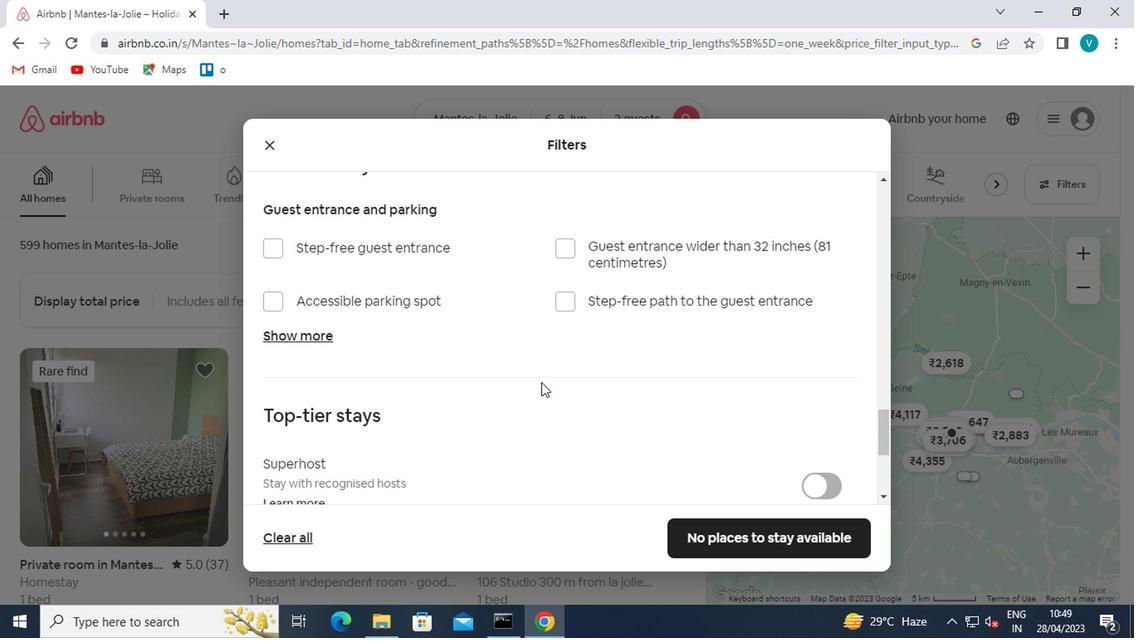 
Action: Mouse scrolled (538, 386) with delta (0, 0)
Screenshot: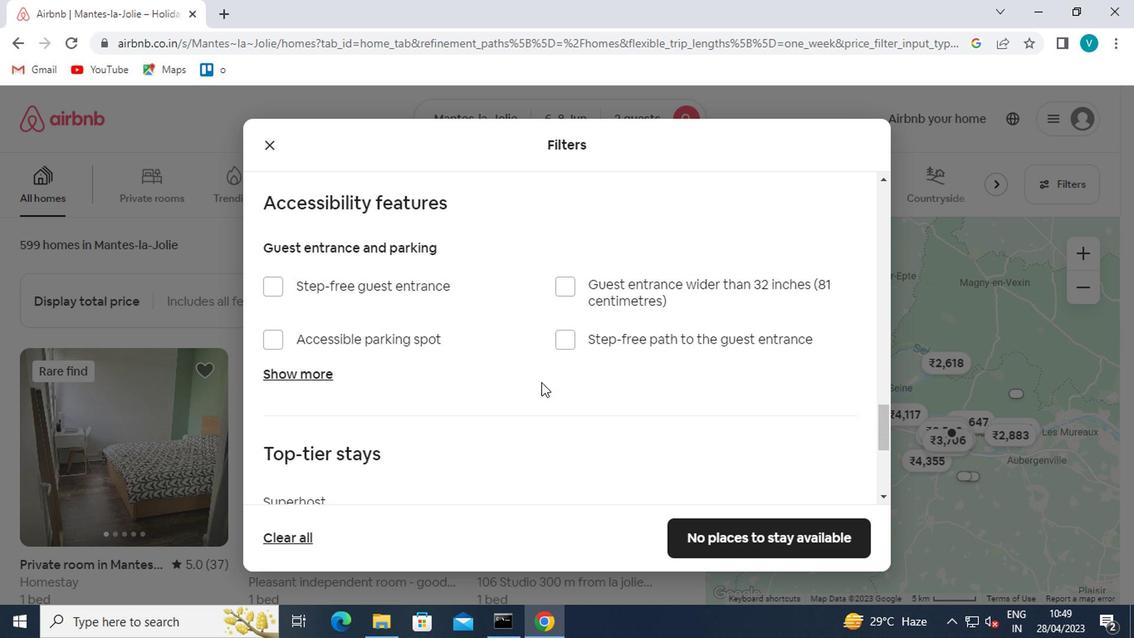 
Action: Mouse scrolled (538, 386) with delta (0, 0)
Screenshot: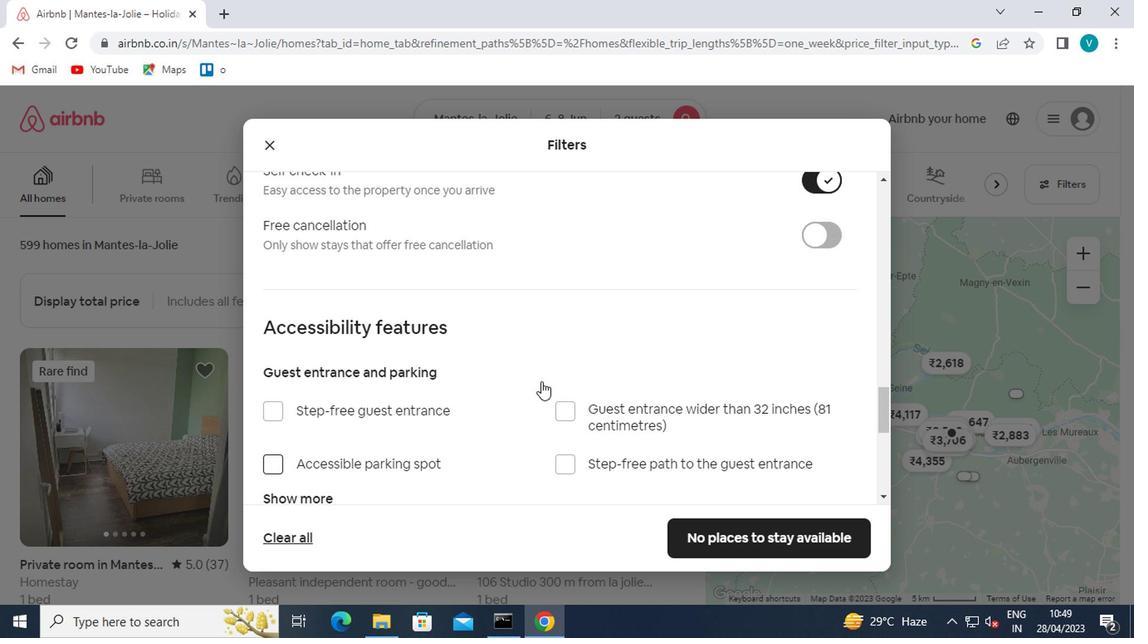 
Action: Mouse moved to (795, 534)
Screenshot: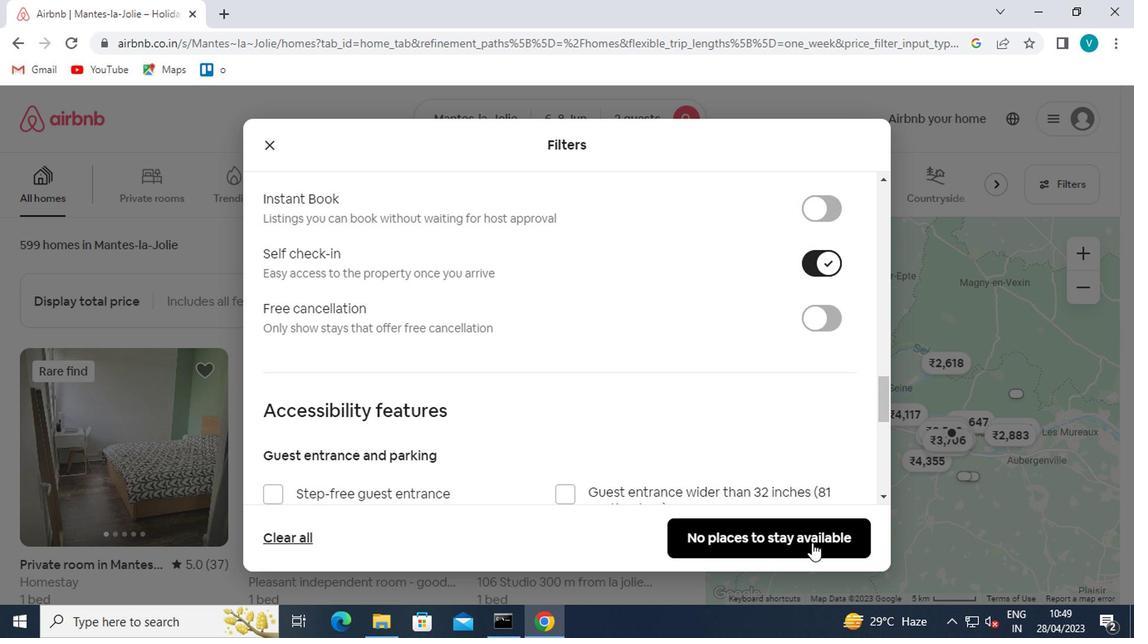 
Action: Mouse pressed left at (795, 534)
Screenshot: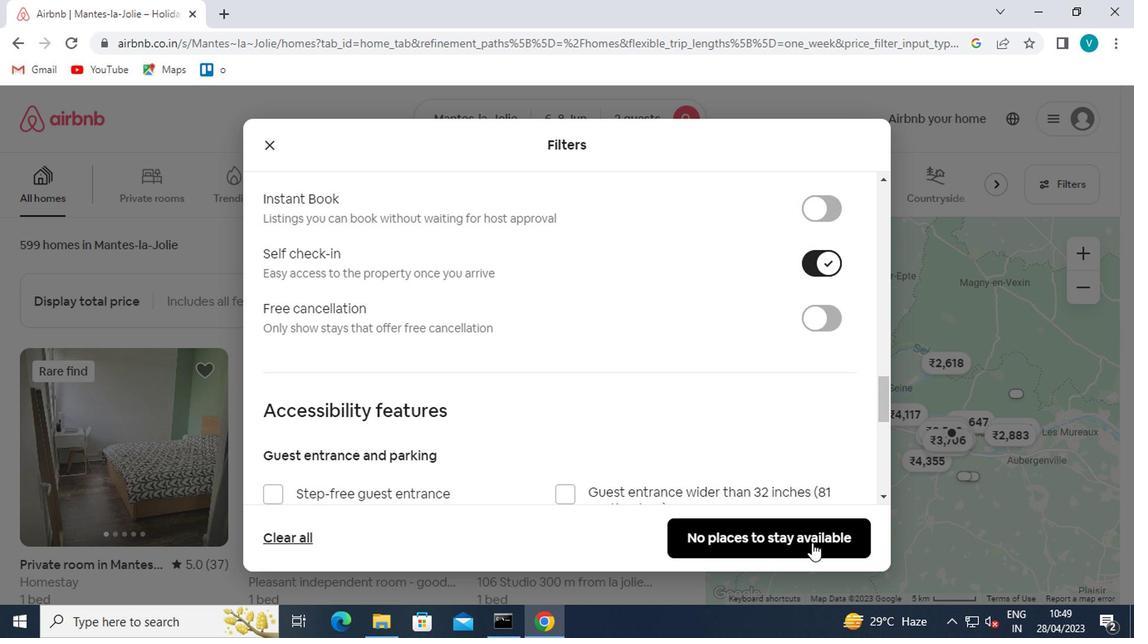 
Action: Mouse moved to (796, 534)
Screenshot: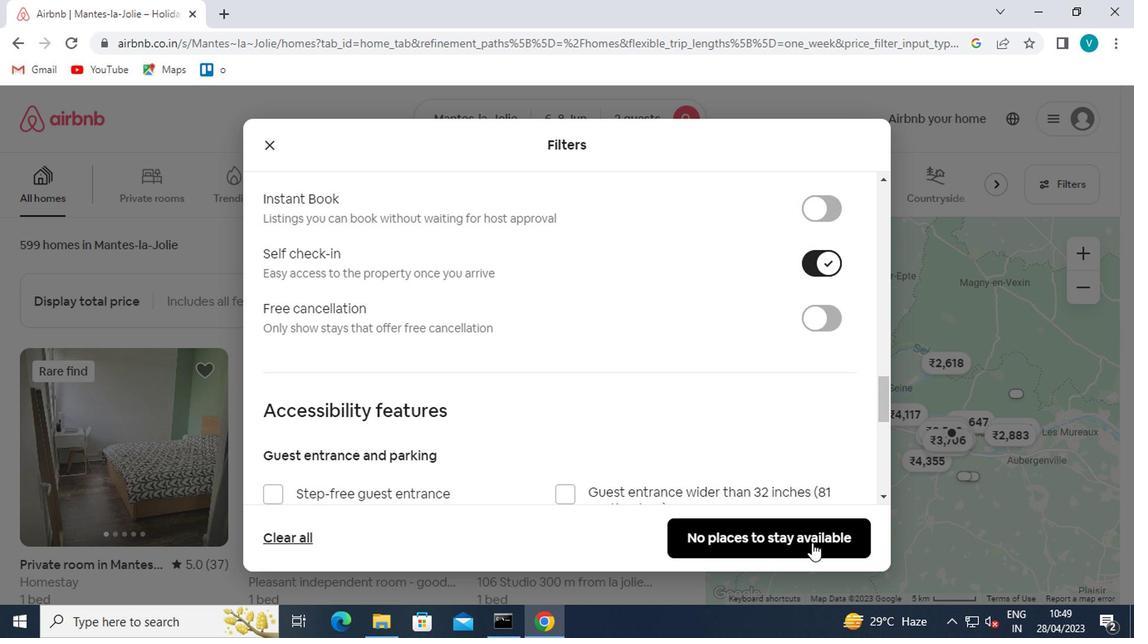 
